 Task: Look for space in Dayrūţ, Egypt from 1st July, 2023 to 9th July, 2023 for 2 adults in price range Rs.8000 to Rs.15000. Place can be entire place with 1  bedroom having 1 bed and 1 bathroom. Property type can be house, flat, guest house. Booking option can be shelf check-in. Required host language is English.
Action: Mouse moved to (413, 93)
Screenshot: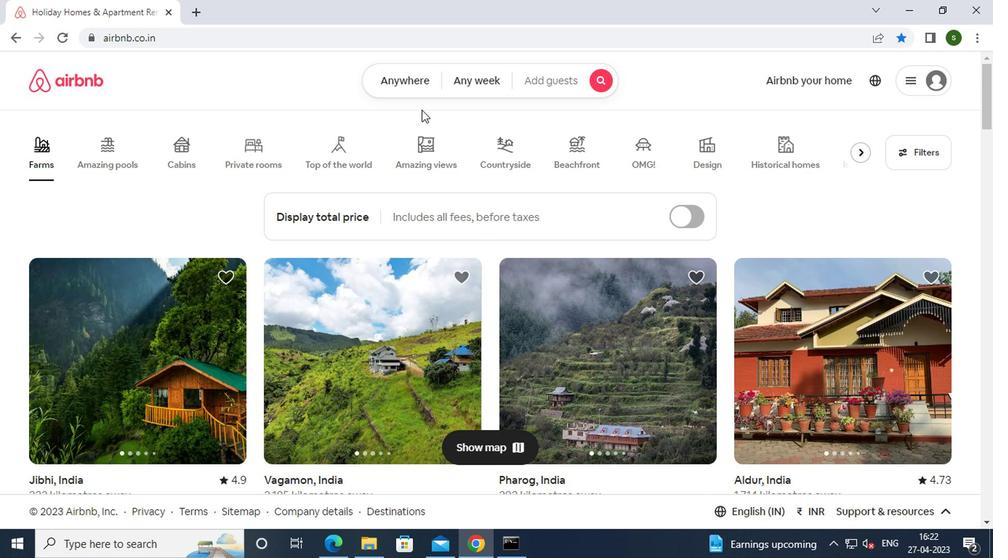 
Action: Mouse pressed left at (413, 93)
Screenshot: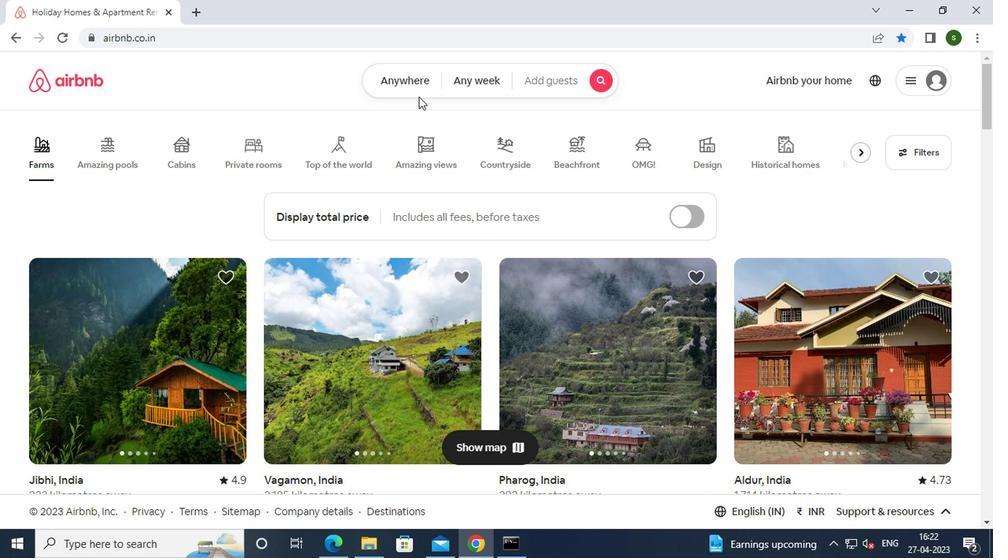 
Action: Mouse moved to (335, 138)
Screenshot: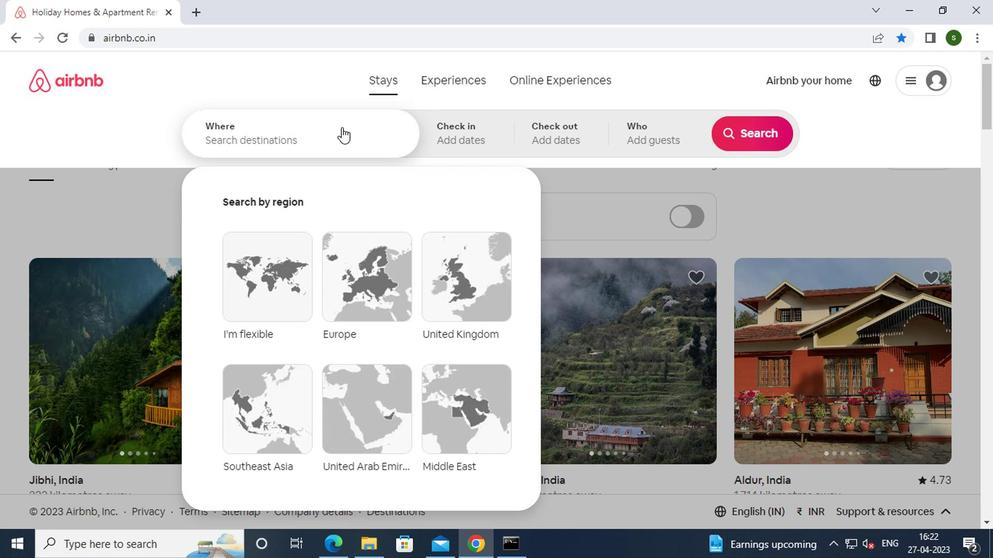 
Action: Mouse pressed left at (335, 138)
Screenshot: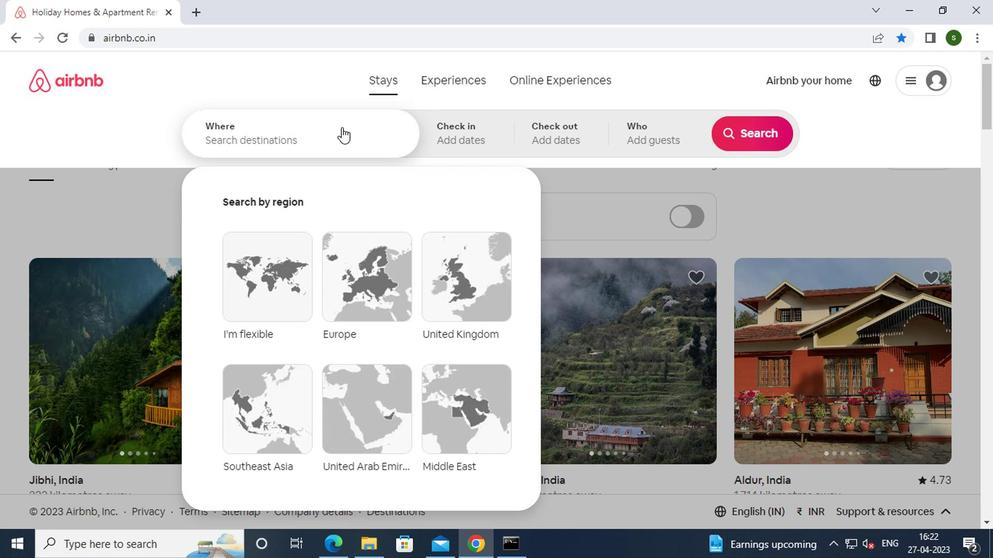 
Action: Key pressed <Key.caps_lock>d<Key.caps_lock>ayrut,<Key.caps_lock><Key.space>e<Key.caps_lock>gypt<Key.enter>
Screenshot: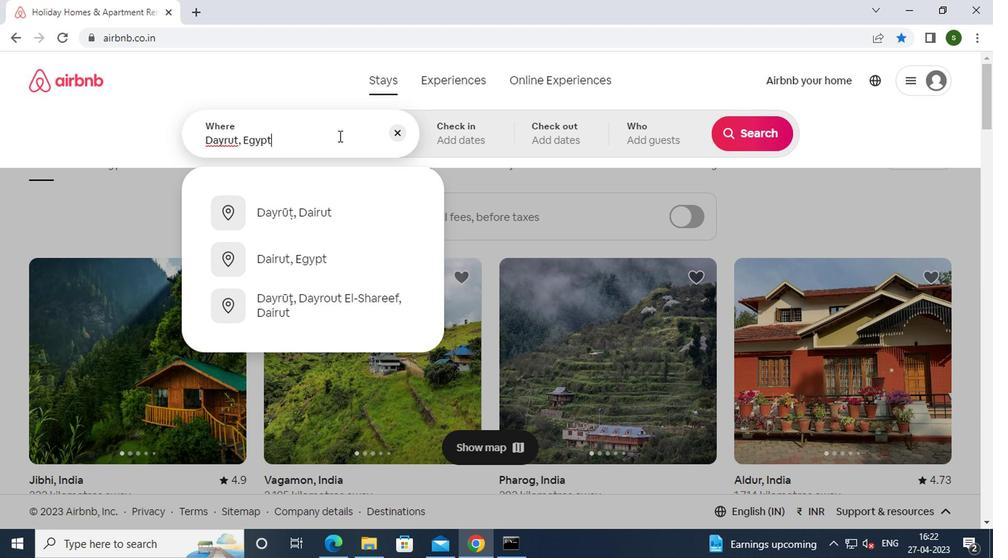 
Action: Mouse moved to (734, 243)
Screenshot: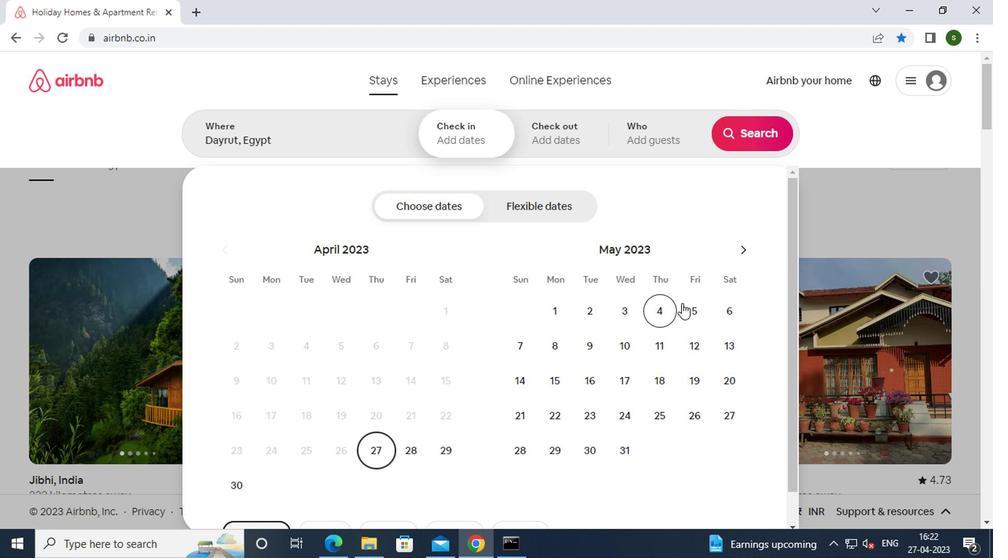 
Action: Mouse pressed left at (734, 243)
Screenshot: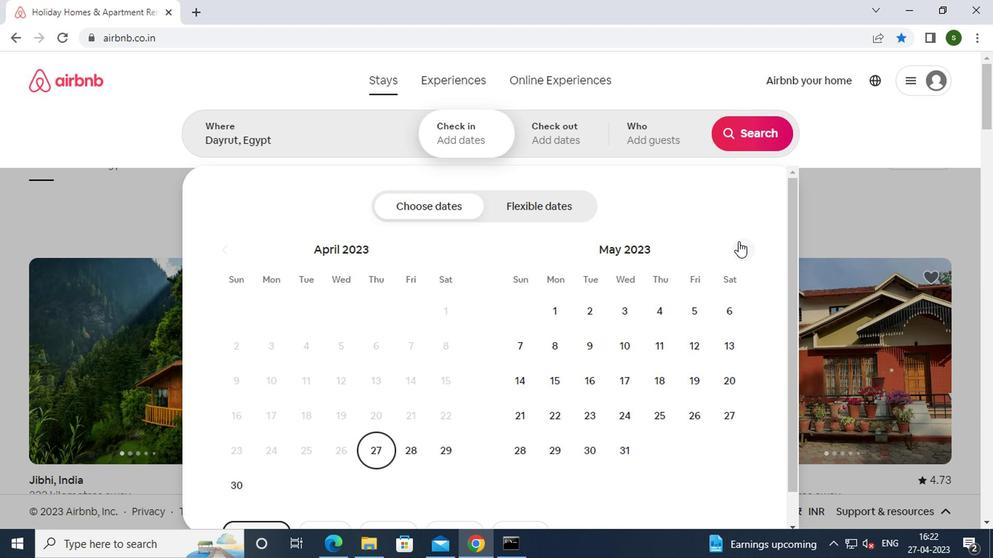 
Action: Mouse moved to (646, 313)
Screenshot: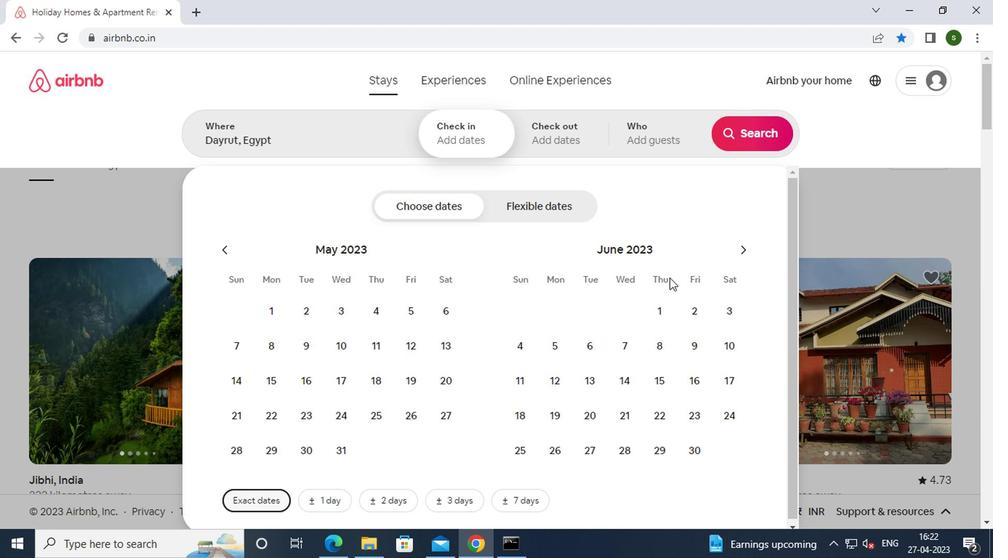 
Action: Mouse pressed left at (646, 313)
Screenshot: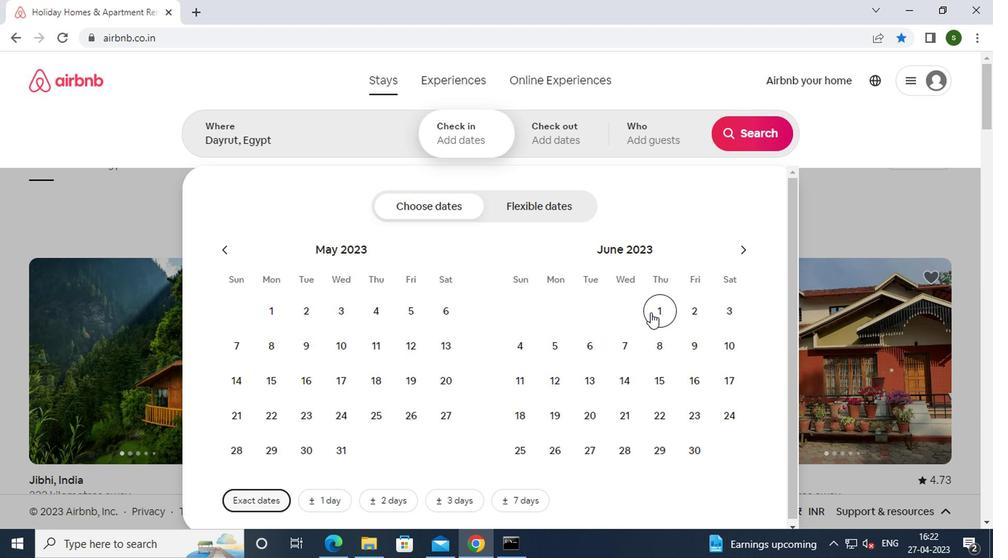 
Action: Mouse moved to (682, 345)
Screenshot: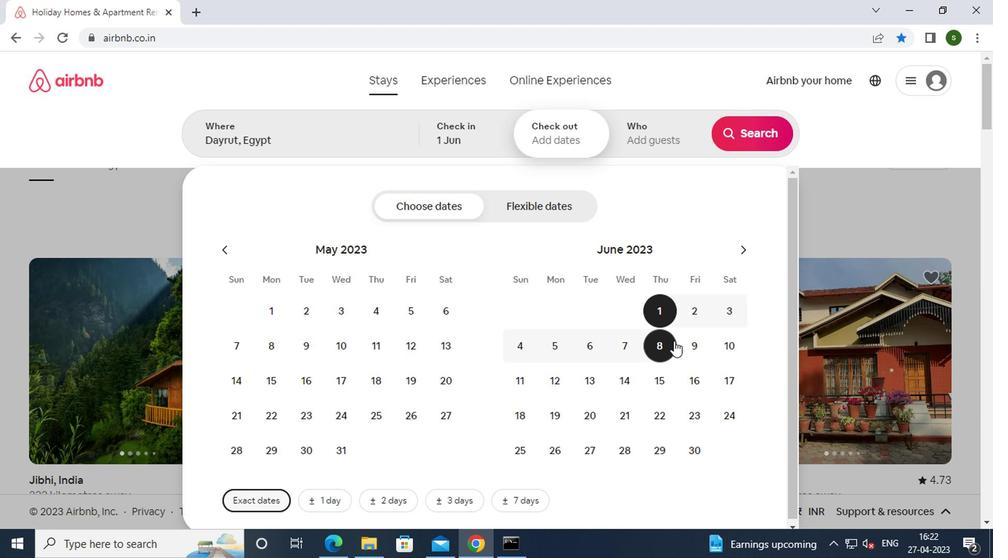 
Action: Mouse pressed left at (682, 345)
Screenshot: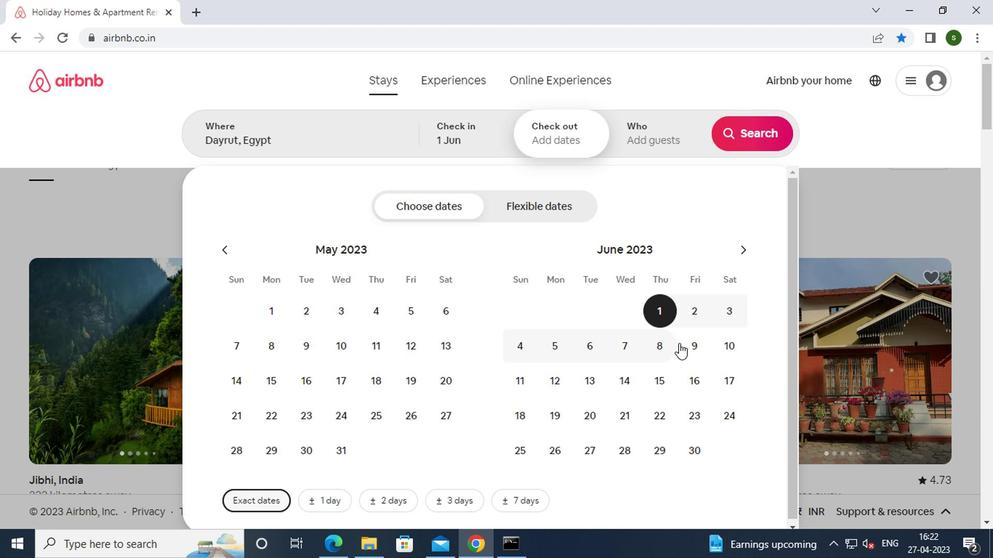 
Action: Mouse moved to (650, 146)
Screenshot: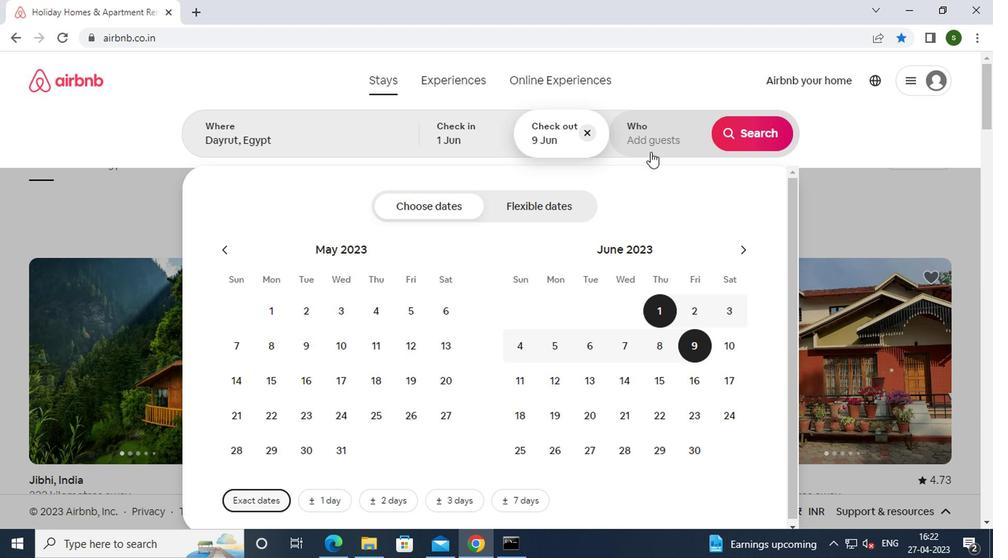 
Action: Mouse pressed left at (650, 146)
Screenshot: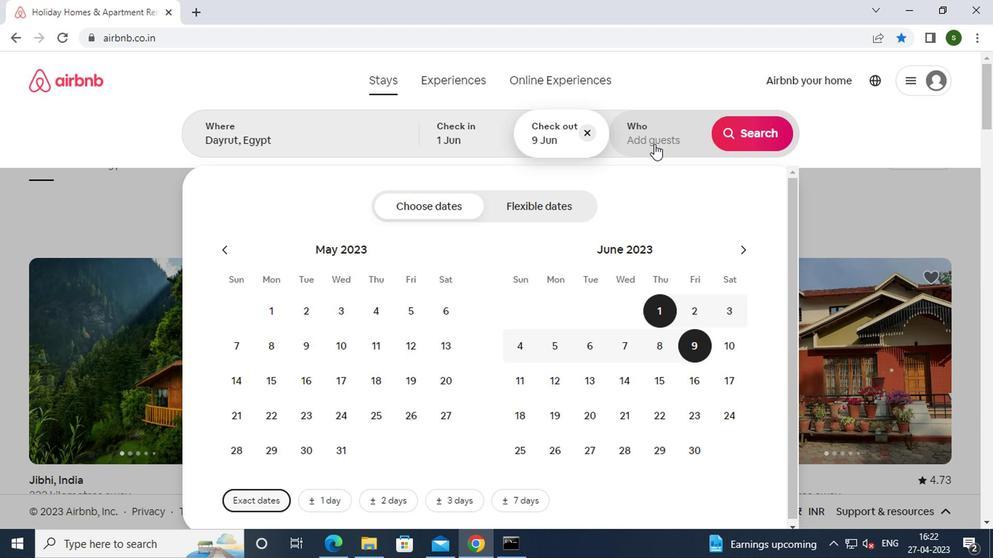 
Action: Mouse moved to (756, 209)
Screenshot: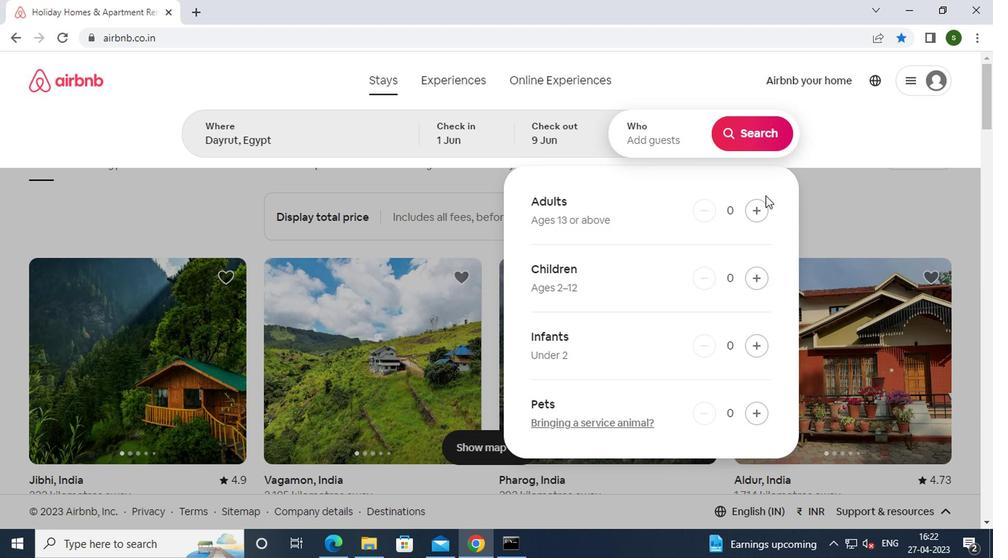 
Action: Mouse pressed left at (756, 209)
Screenshot: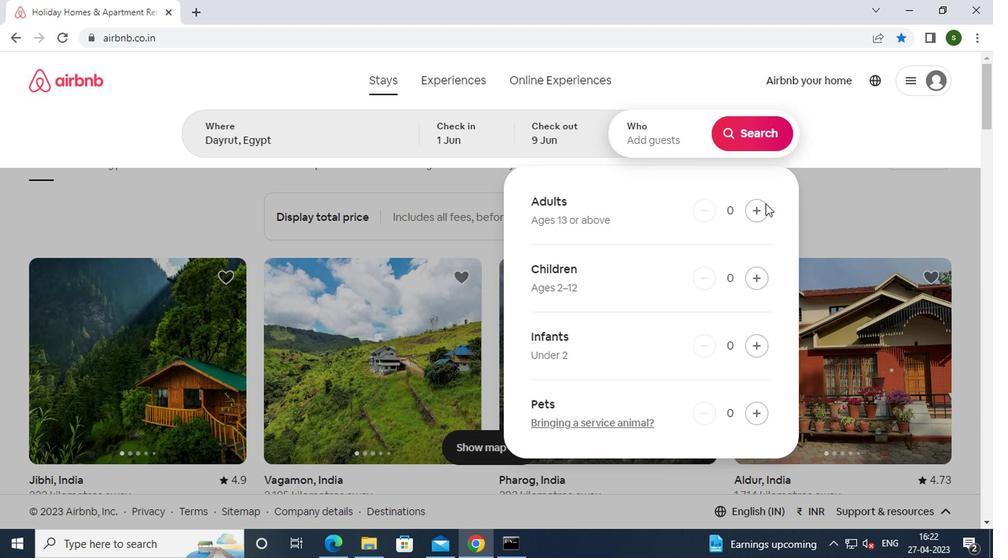 
Action: Mouse pressed left at (756, 209)
Screenshot: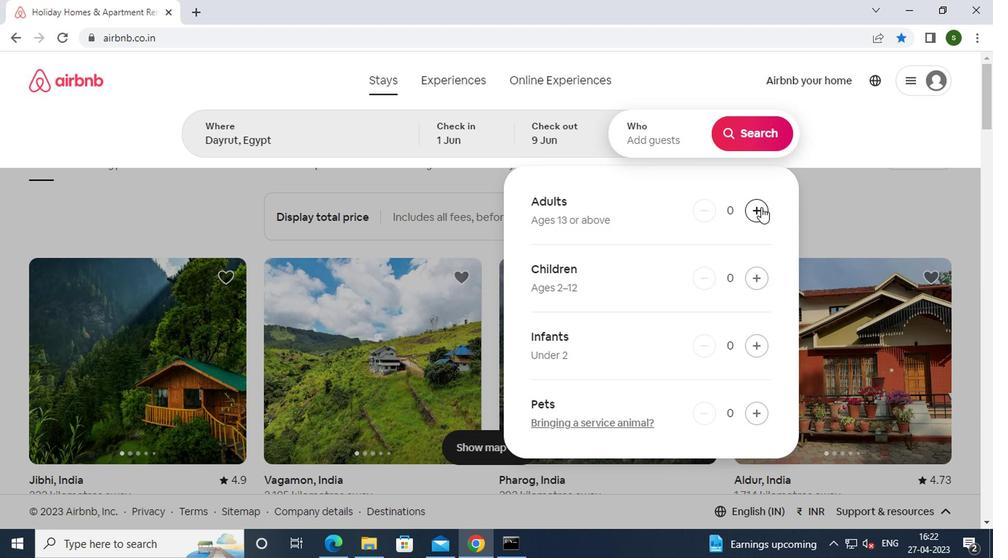 
Action: Mouse moved to (747, 133)
Screenshot: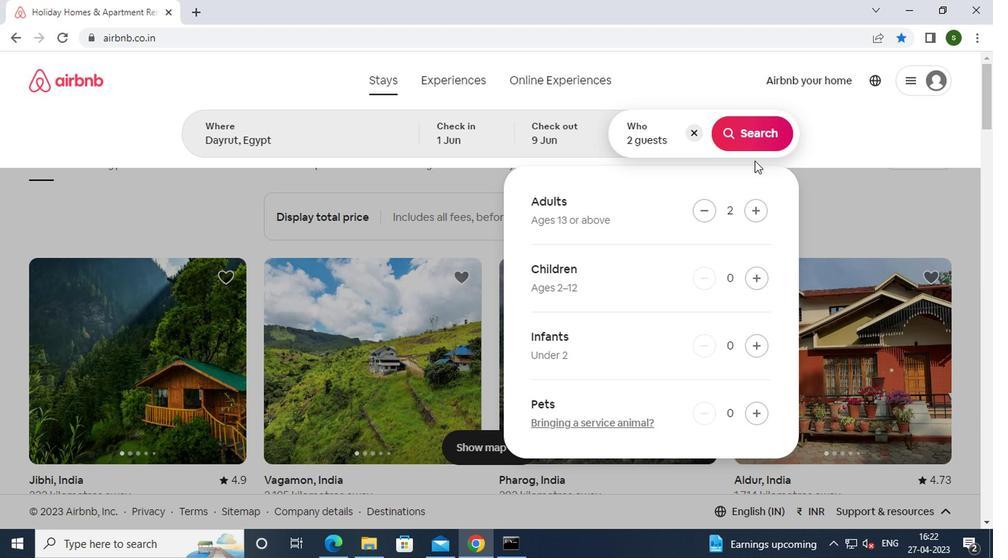 
Action: Mouse pressed left at (747, 133)
Screenshot: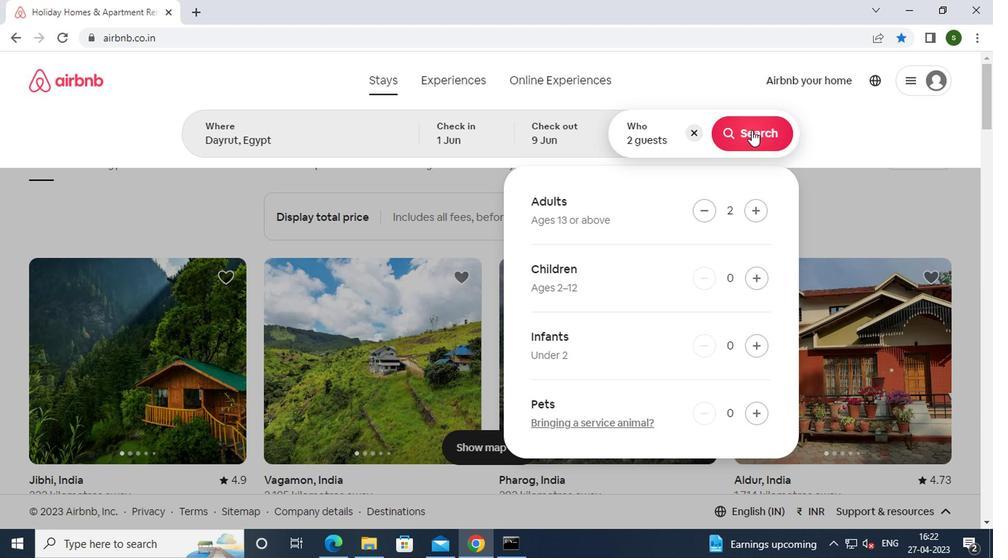 
Action: Mouse moved to (921, 136)
Screenshot: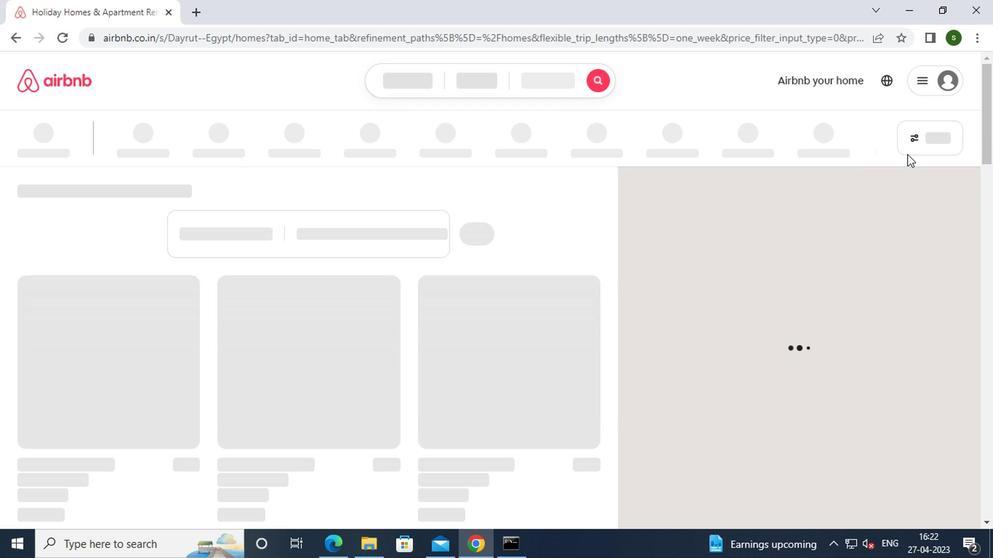 
Action: Mouse pressed left at (921, 136)
Screenshot: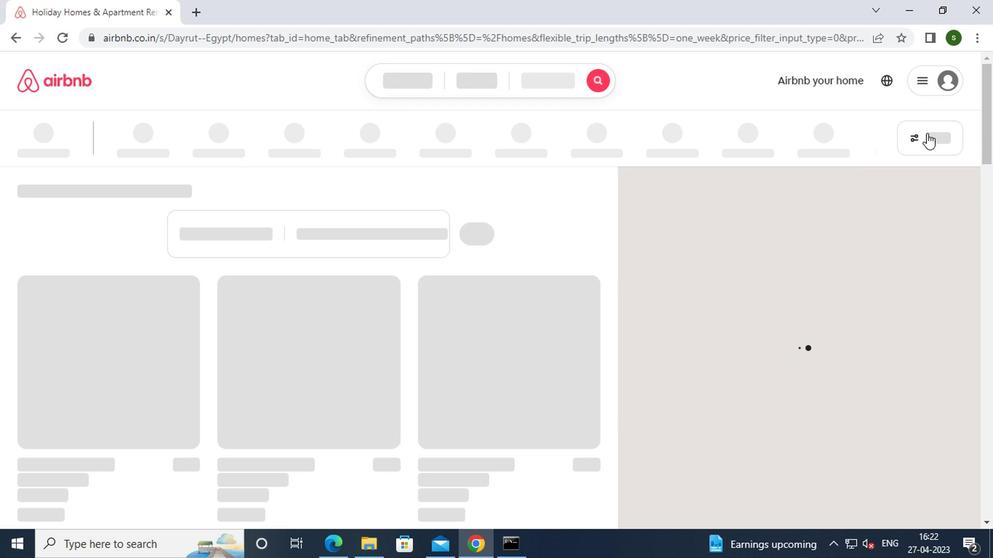 
Action: Mouse moved to (326, 312)
Screenshot: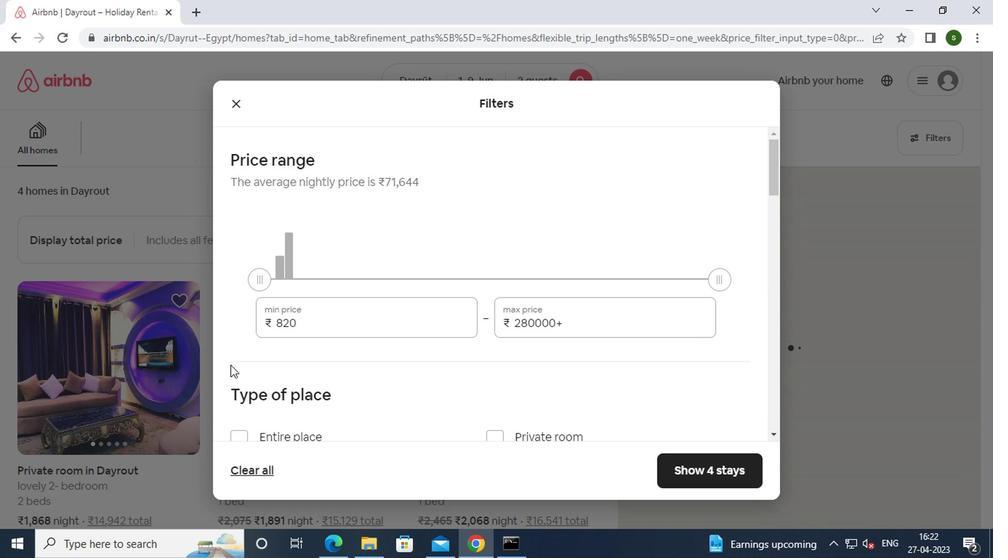 
Action: Mouse pressed left at (326, 312)
Screenshot: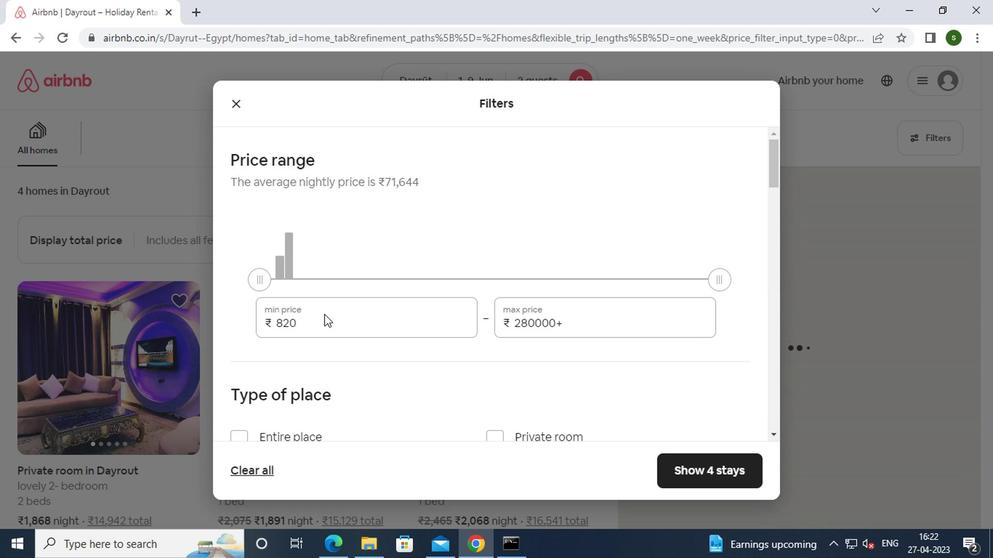 
Action: Key pressed <Key.backspace><Key.backspace><Key.backspace><Key.backspace><Key.backspace><Key.backspace><Key.backspace>8000
Screenshot: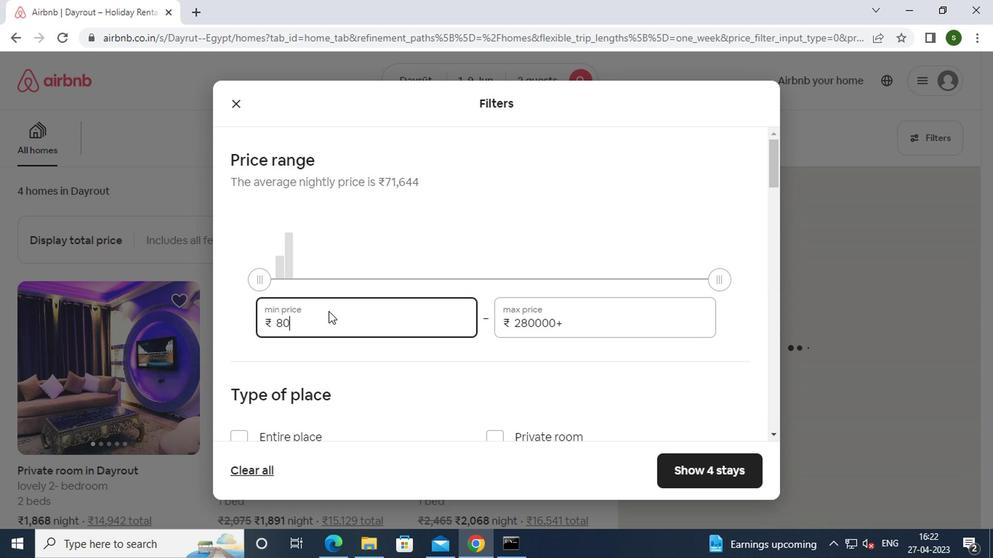 
Action: Mouse moved to (571, 323)
Screenshot: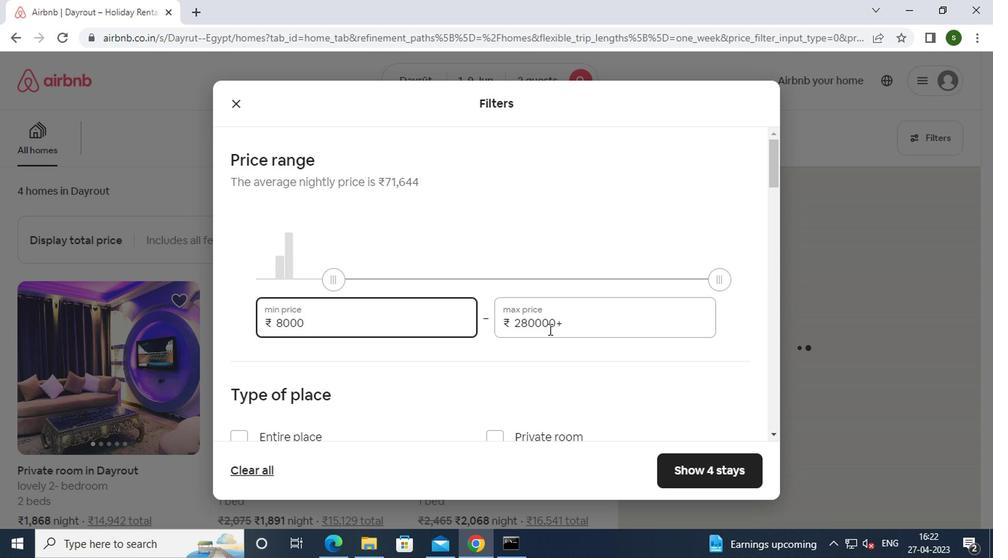 
Action: Mouse pressed left at (571, 323)
Screenshot: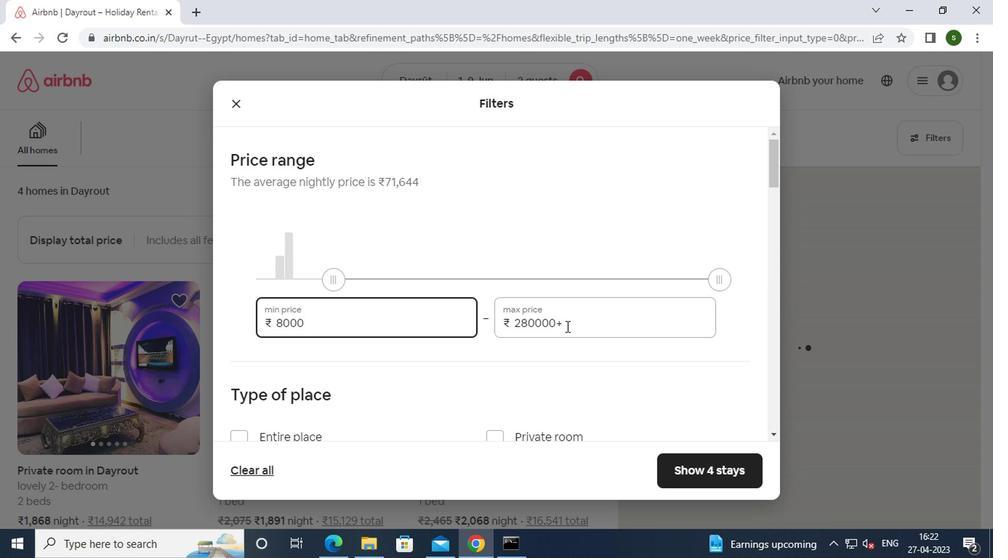 
Action: Mouse moved to (572, 323)
Screenshot: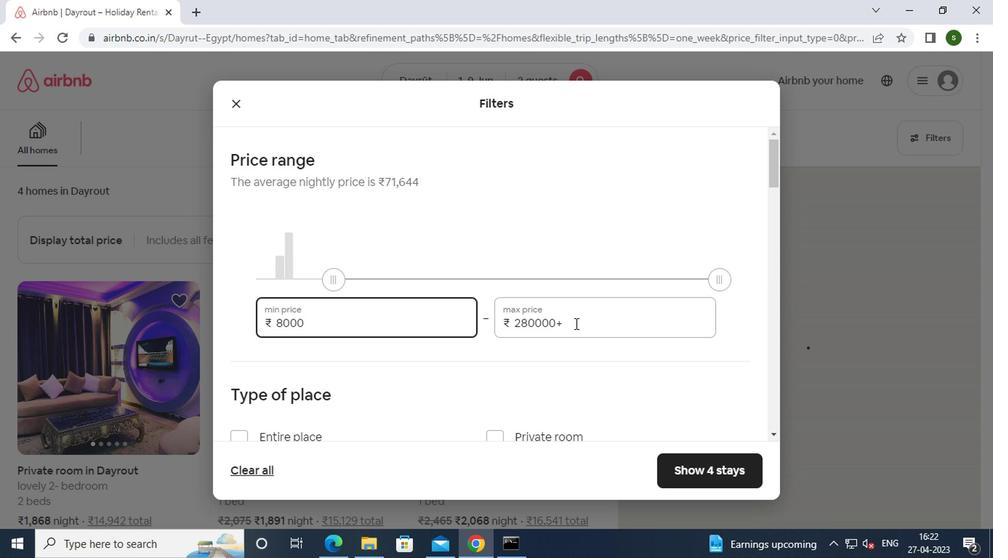 
Action: Key pressed <Key.backspace><Key.backspace><Key.backspace><Key.backspace><Key.backspace><Key.backspace><Key.backspace><Key.backspace><Key.backspace><Key.backspace><Key.backspace><Key.backspace><Key.backspace><Key.backspace><Key.backspace><Key.backspace><Key.backspace>15000
Screenshot: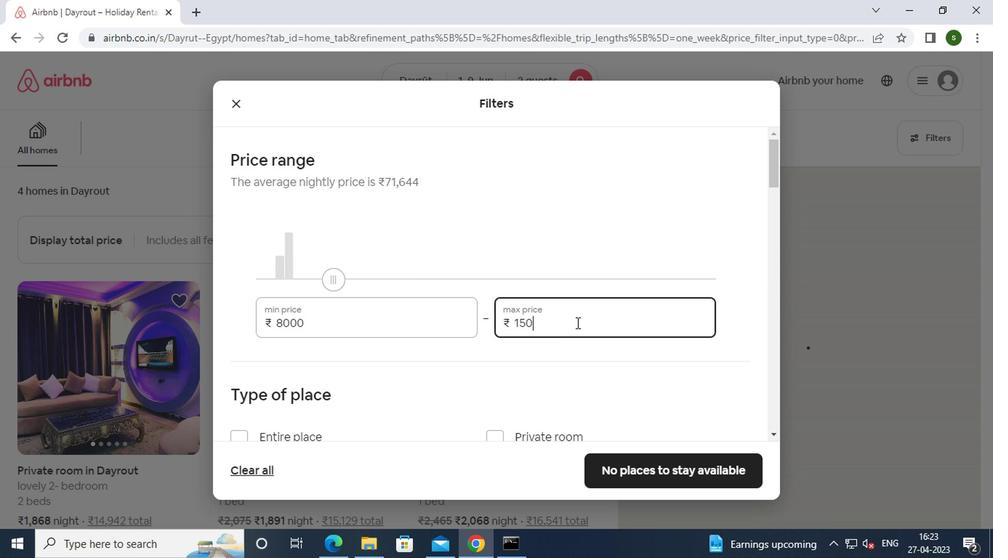 
Action: Mouse moved to (448, 323)
Screenshot: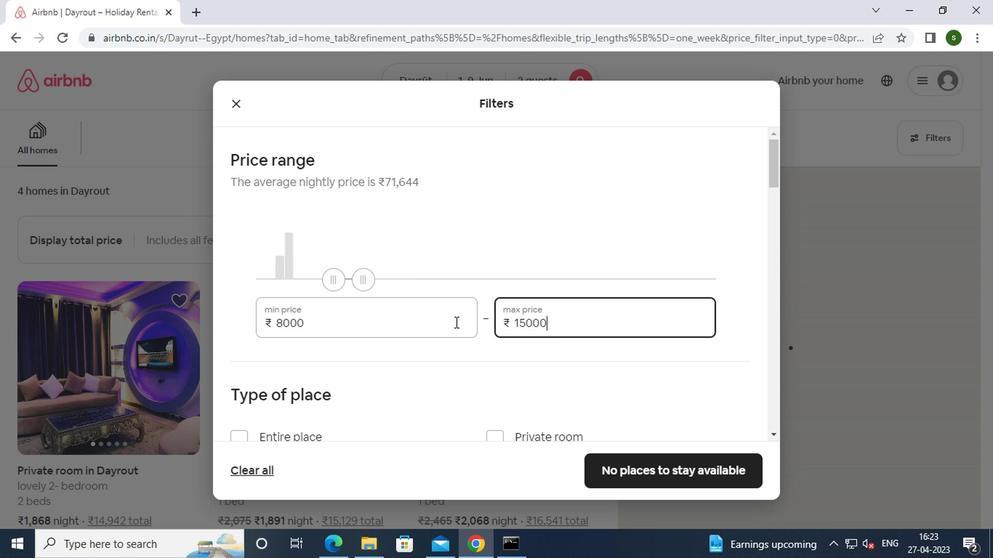 
Action: Mouse scrolled (448, 323) with delta (0, 0)
Screenshot: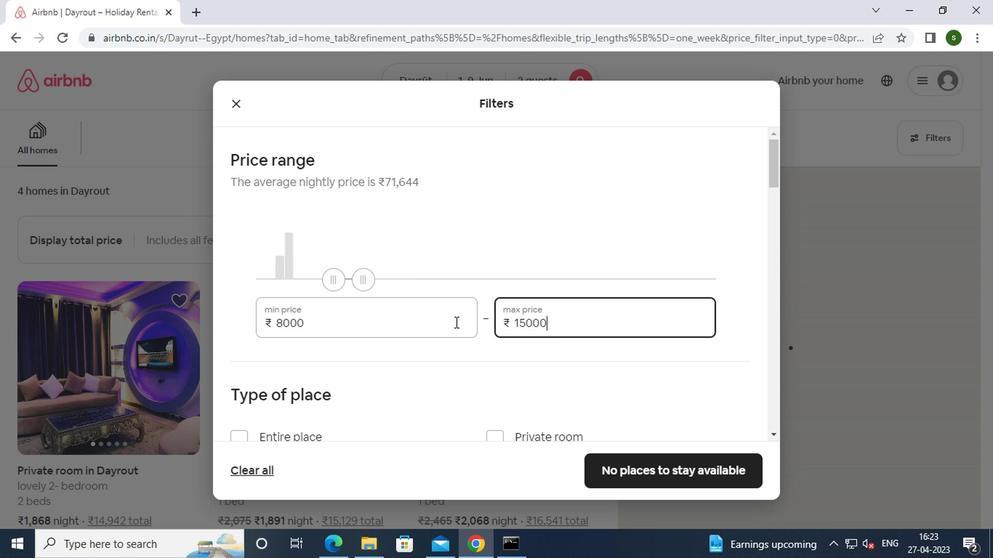 
Action: Mouse moved to (443, 325)
Screenshot: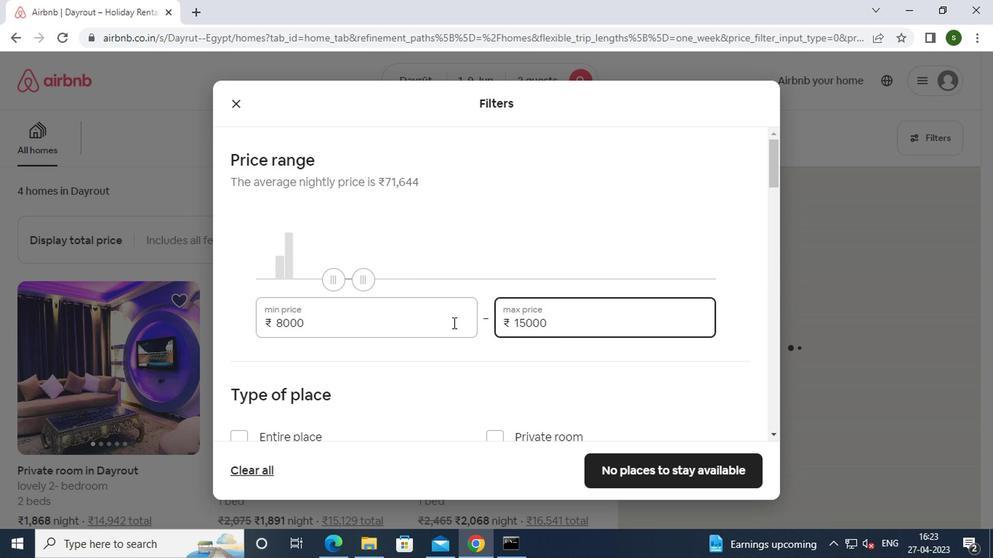 
Action: Mouse scrolled (443, 325) with delta (0, 0)
Screenshot: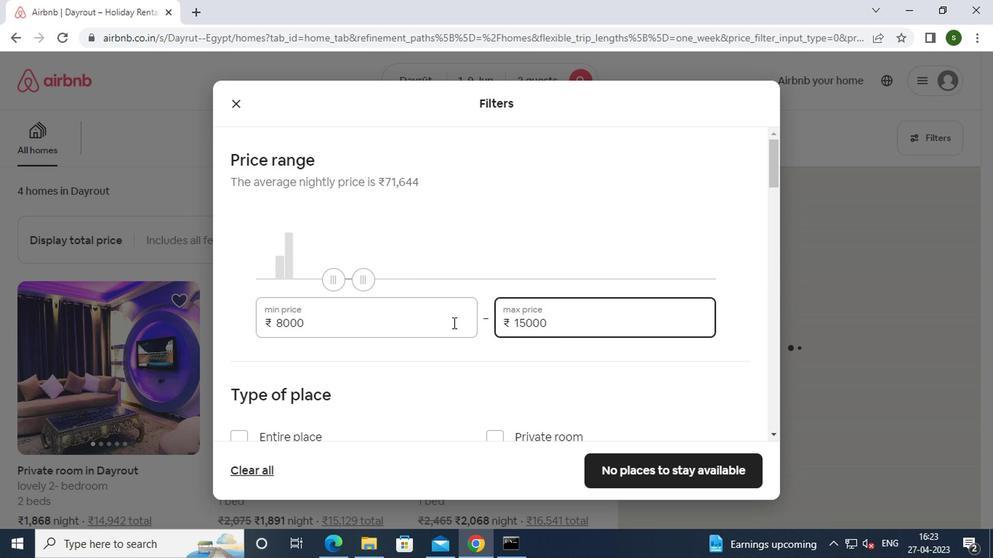 
Action: Mouse moved to (286, 304)
Screenshot: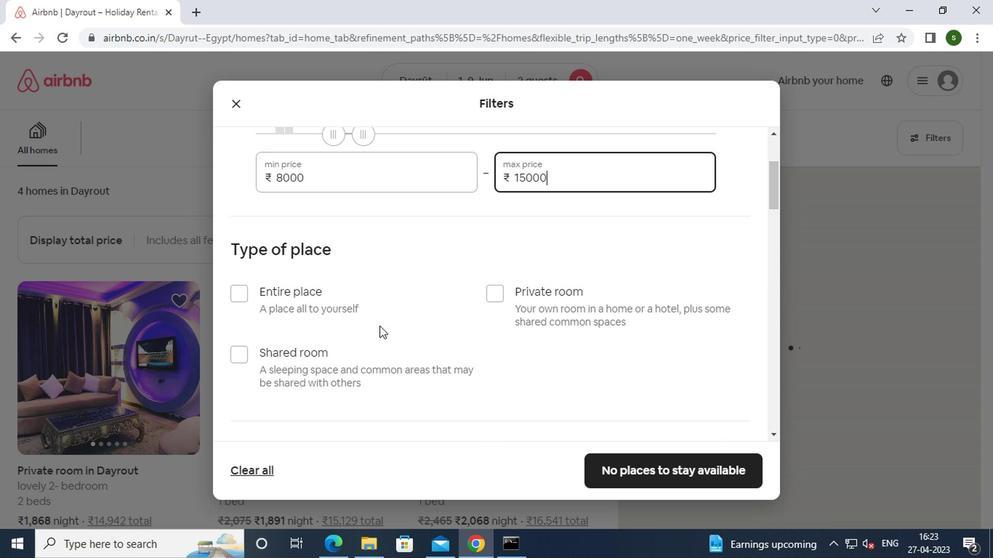 
Action: Mouse pressed left at (286, 304)
Screenshot: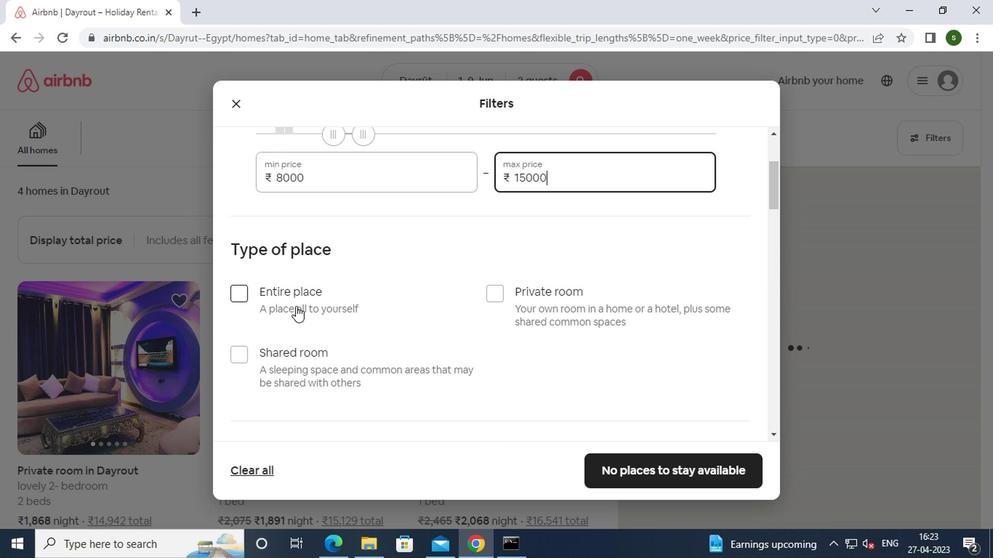 
Action: Mouse moved to (331, 287)
Screenshot: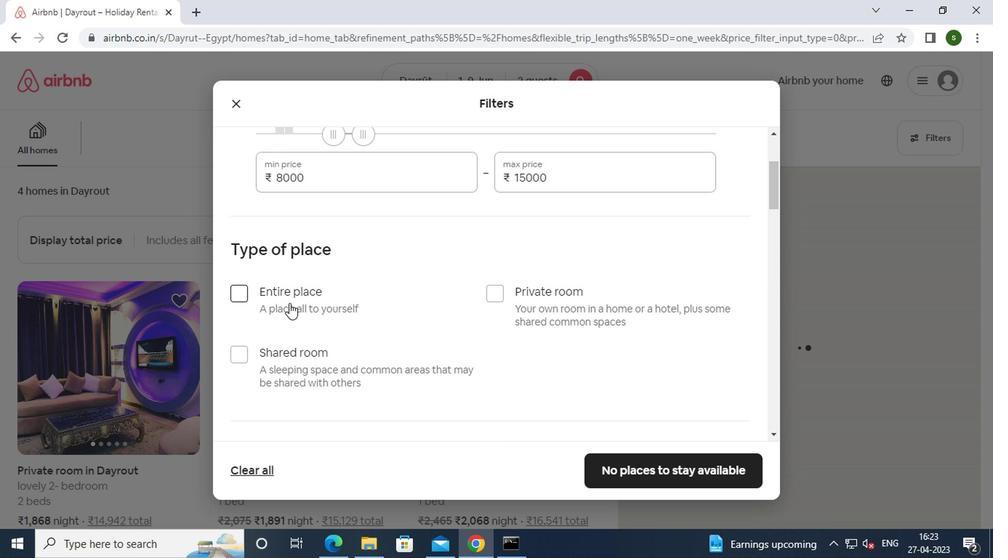 
Action: Mouse scrolled (331, 286) with delta (0, -1)
Screenshot: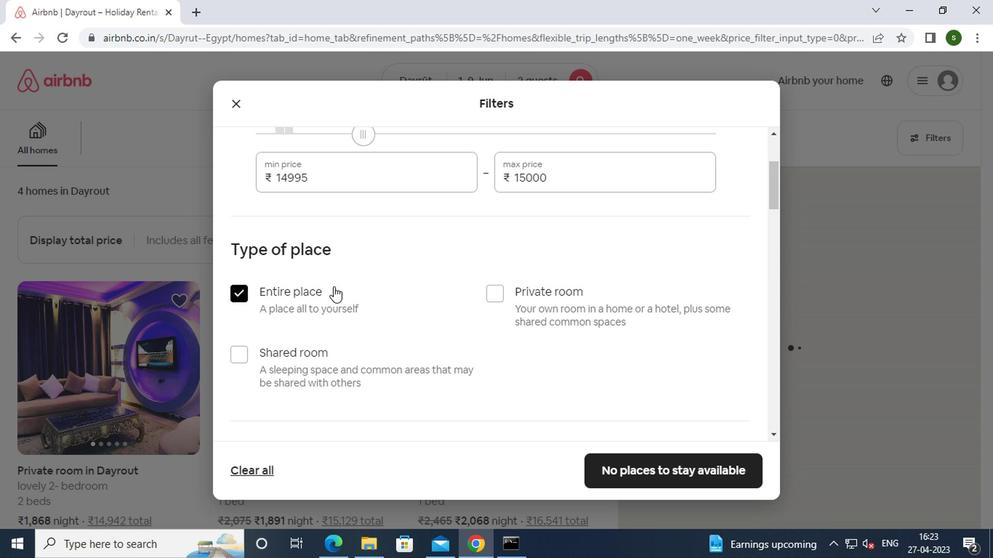 
Action: Mouse scrolled (331, 286) with delta (0, -1)
Screenshot: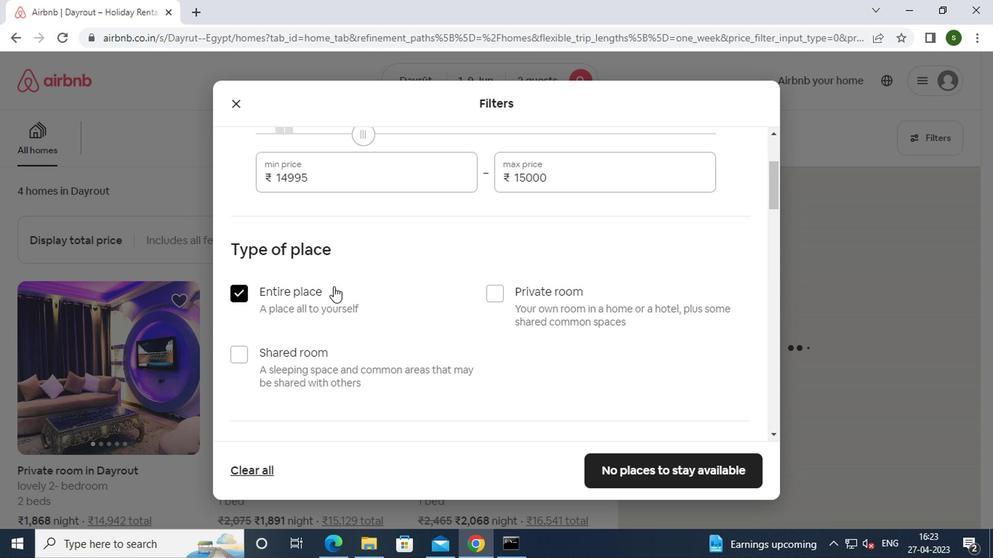 
Action: Mouse scrolled (331, 286) with delta (0, -1)
Screenshot: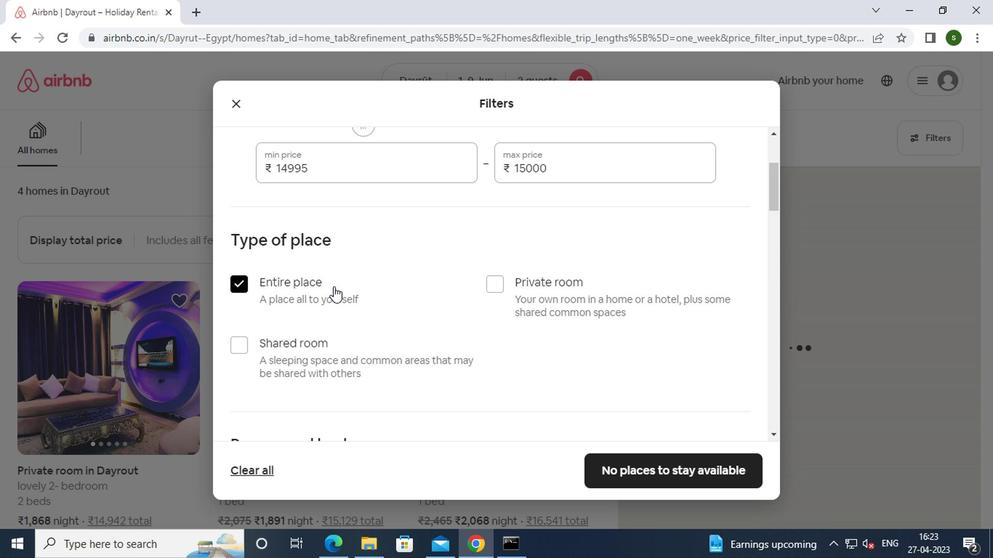 
Action: Mouse scrolled (331, 286) with delta (0, -1)
Screenshot: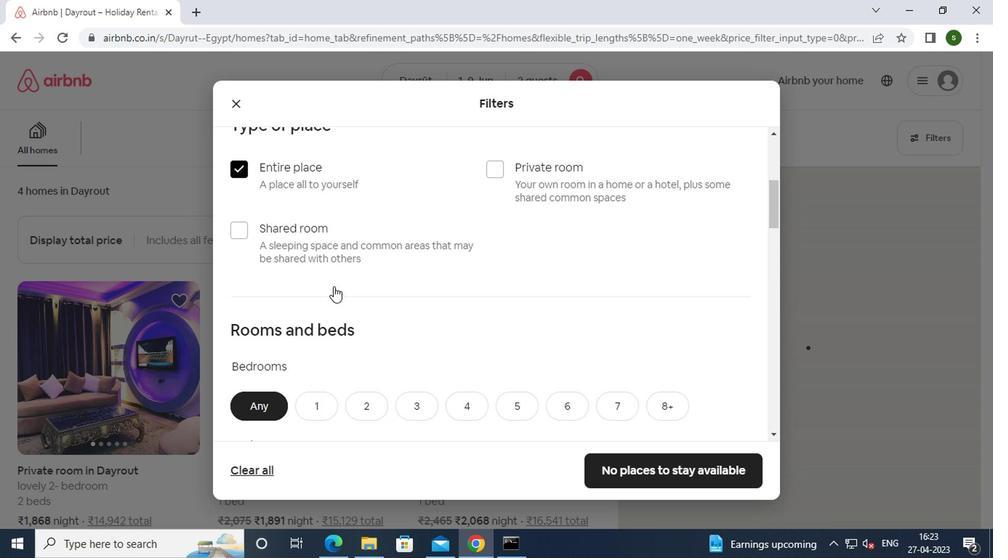 
Action: Mouse moved to (323, 246)
Screenshot: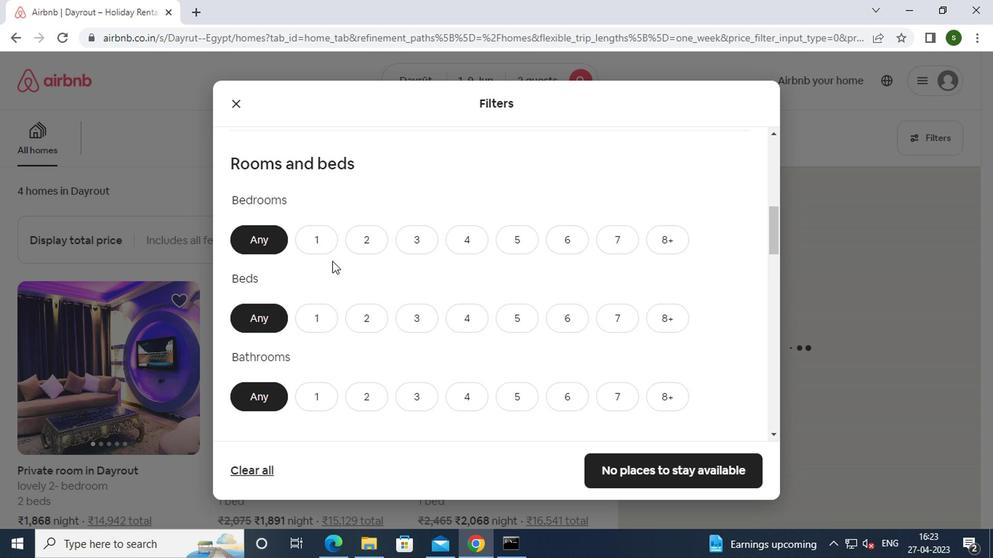 
Action: Mouse pressed left at (323, 246)
Screenshot: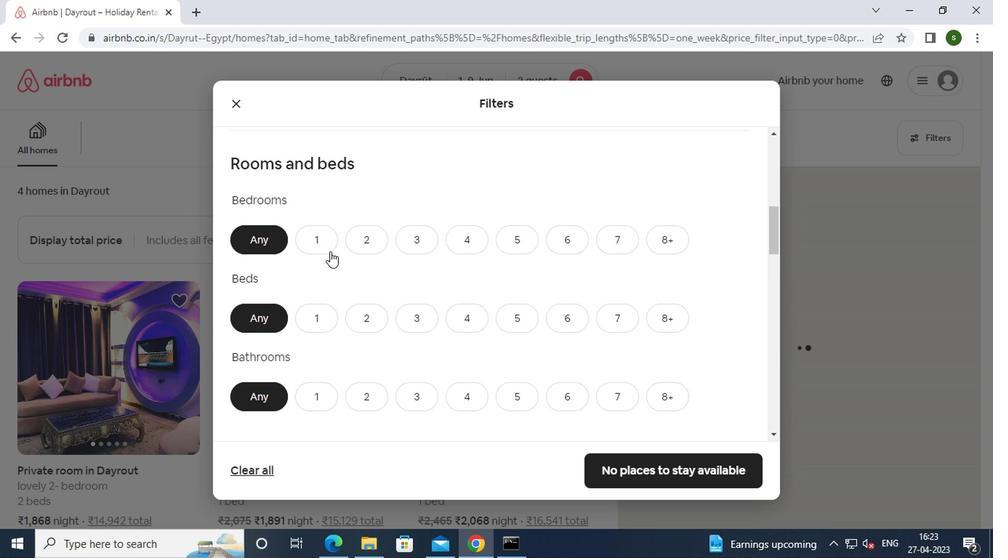 
Action: Mouse moved to (326, 312)
Screenshot: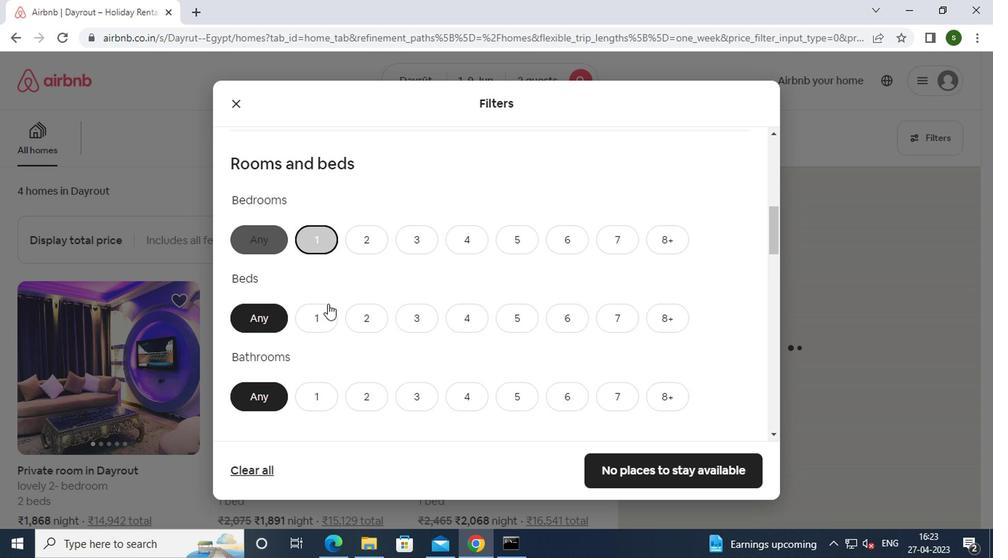 
Action: Mouse pressed left at (326, 312)
Screenshot: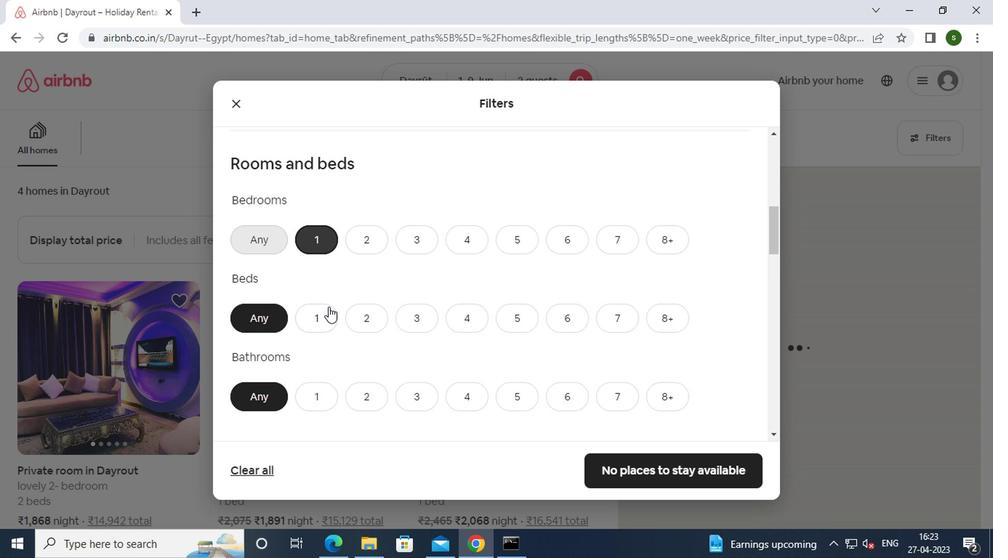 
Action: Mouse moved to (324, 395)
Screenshot: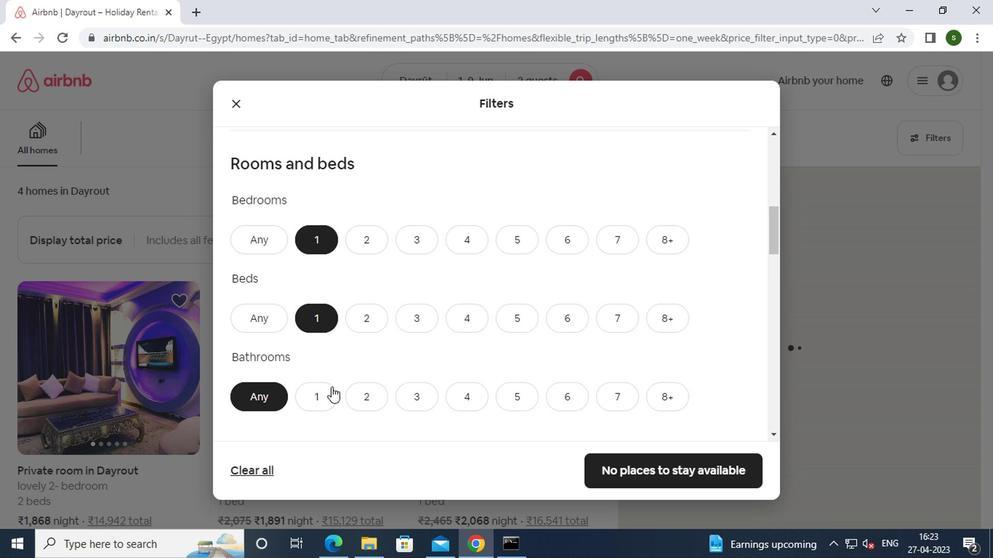 
Action: Mouse pressed left at (324, 395)
Screenshot: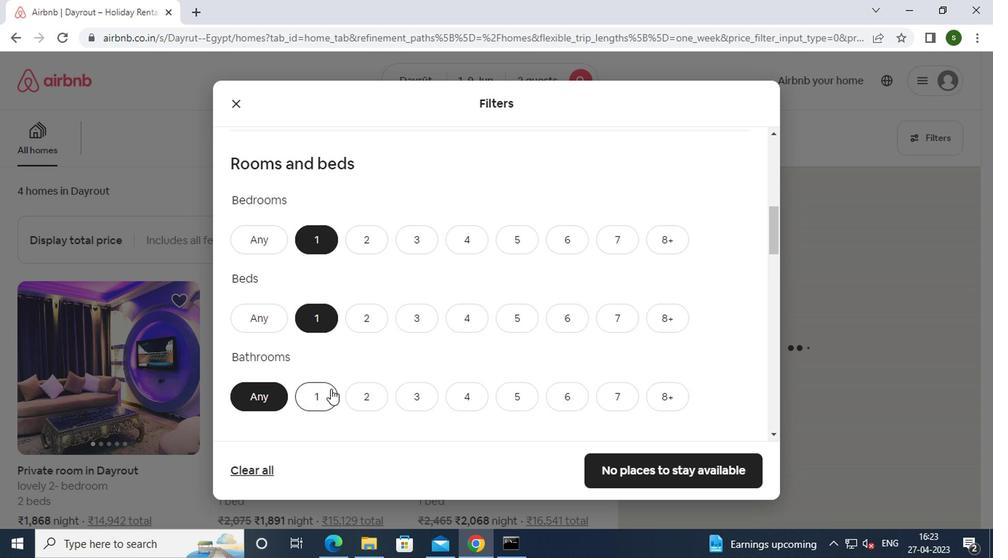 
Action: Mouse moved to (420, 318)
Screenshot: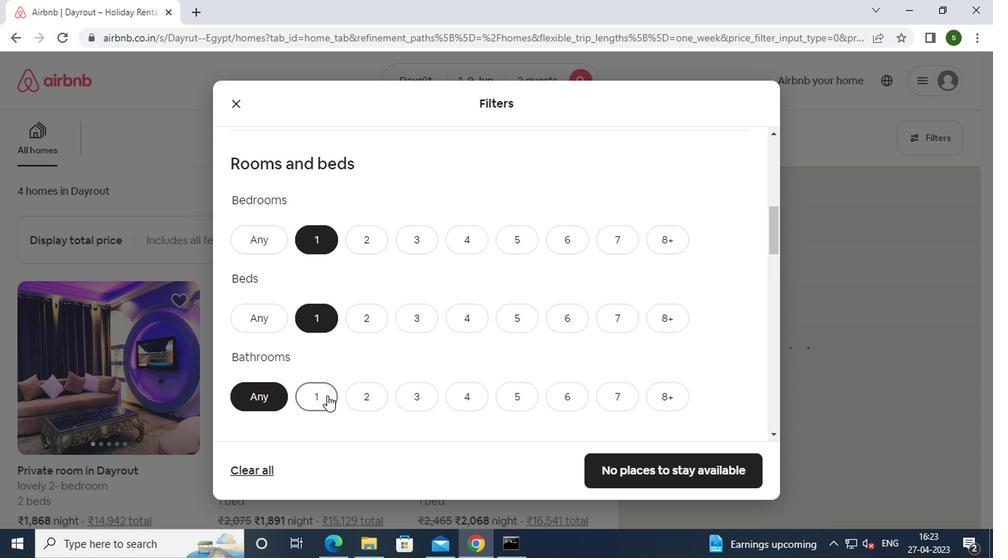 
Action: Mouse scrolled (420, 317) with delta (0, 0)
Screenshot: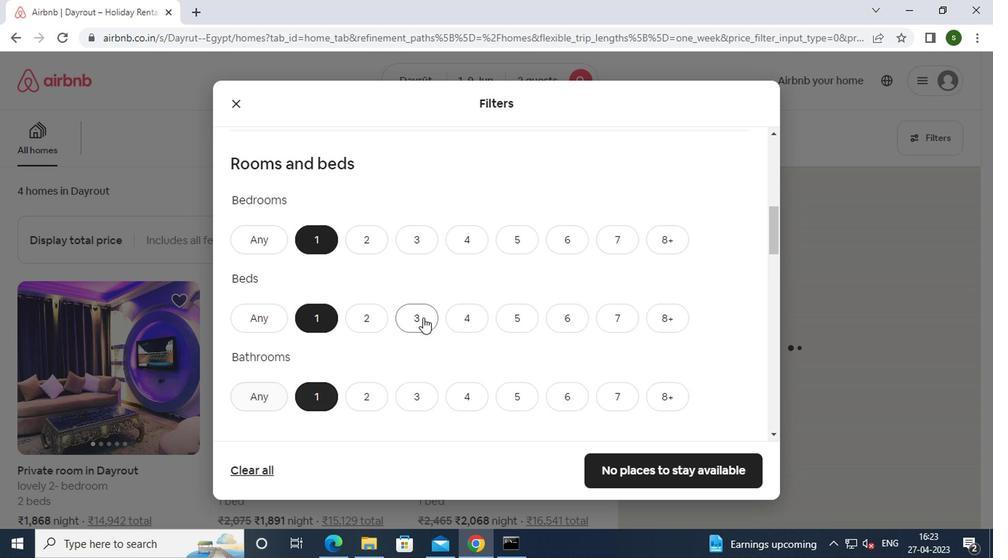 
Action: Mouse scrolled (420, 317) with delta (0, 0)
Screenshot: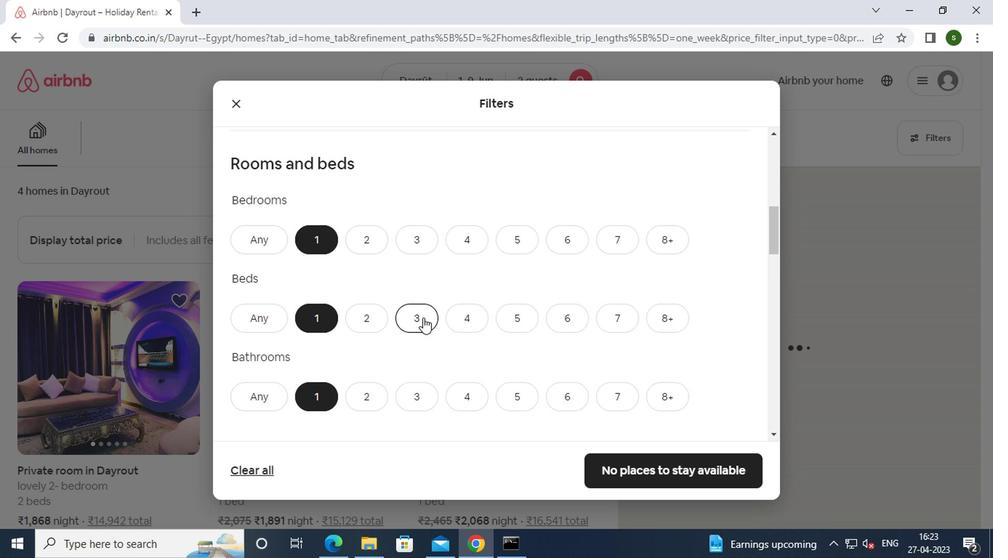 
Action: Mouse scrolled (420, 317) with delta (0, 0)
Screenshot: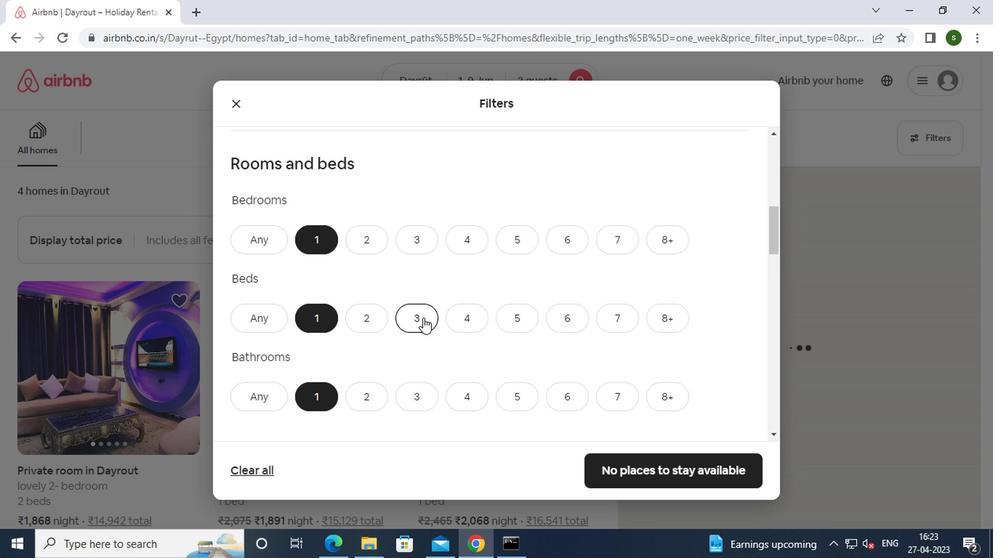 
Action: Mouse moved to (312, 320)
Screenshot: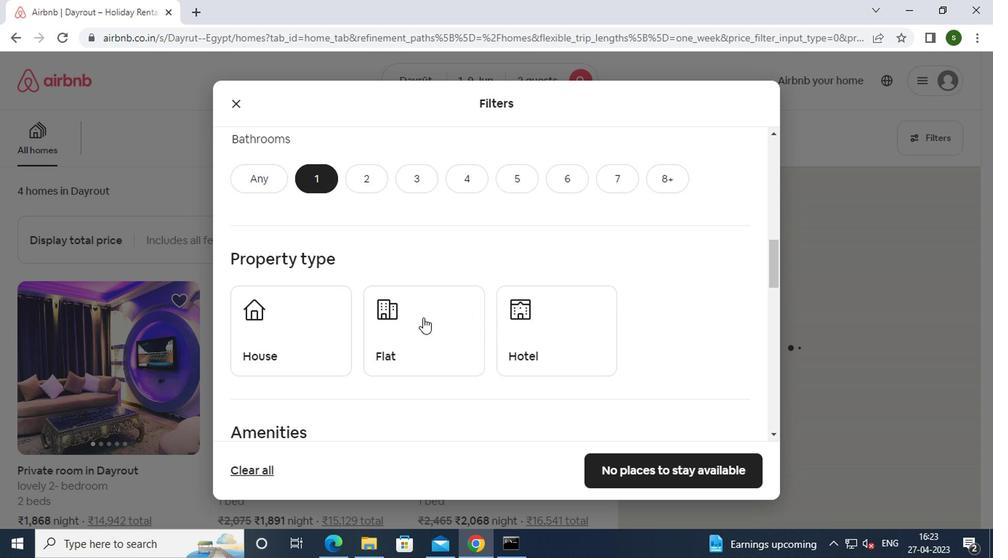 
Action: Mouse pressed left at (312, 320)
Screenshot: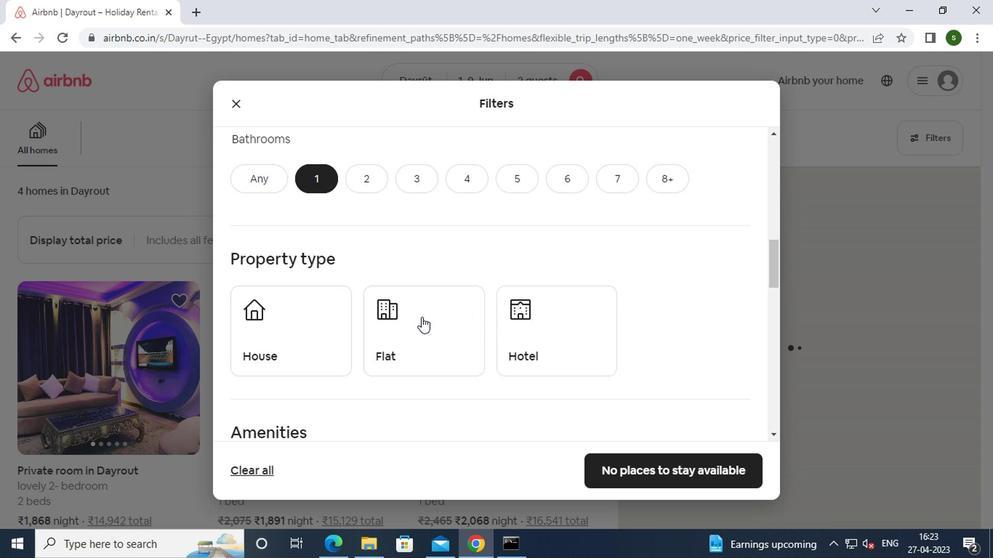 
Action: Mouse moved to (417, 336)
Screenshot: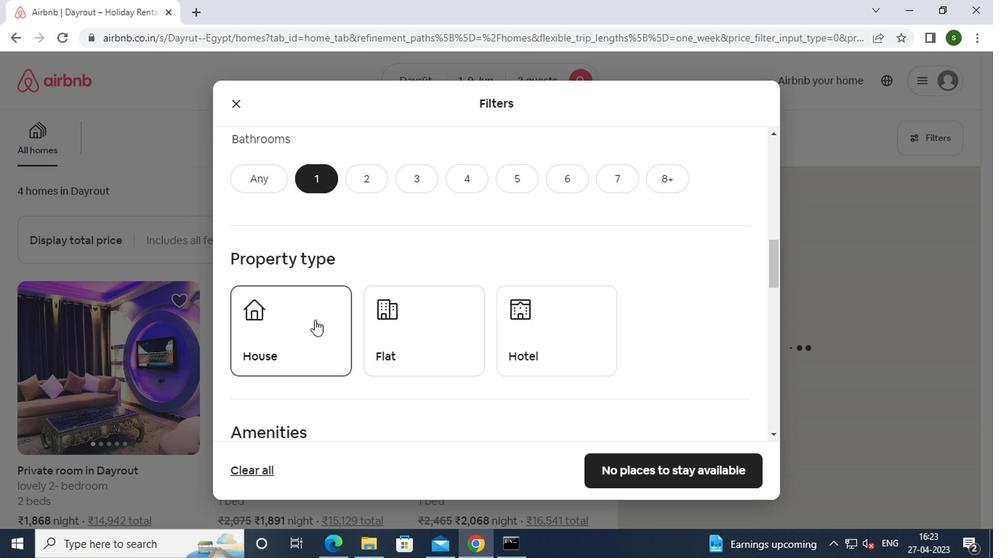 
Action: Mouse pressed left at (417, 336)
Screenshot: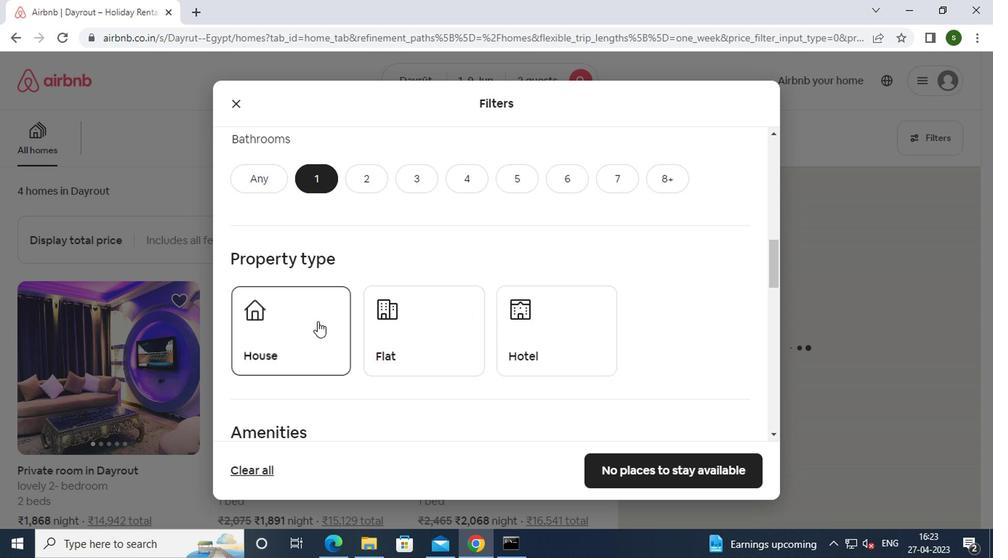 
Action: Mouse scrolled (417, 336) with delta (0, 0)
Screenshot: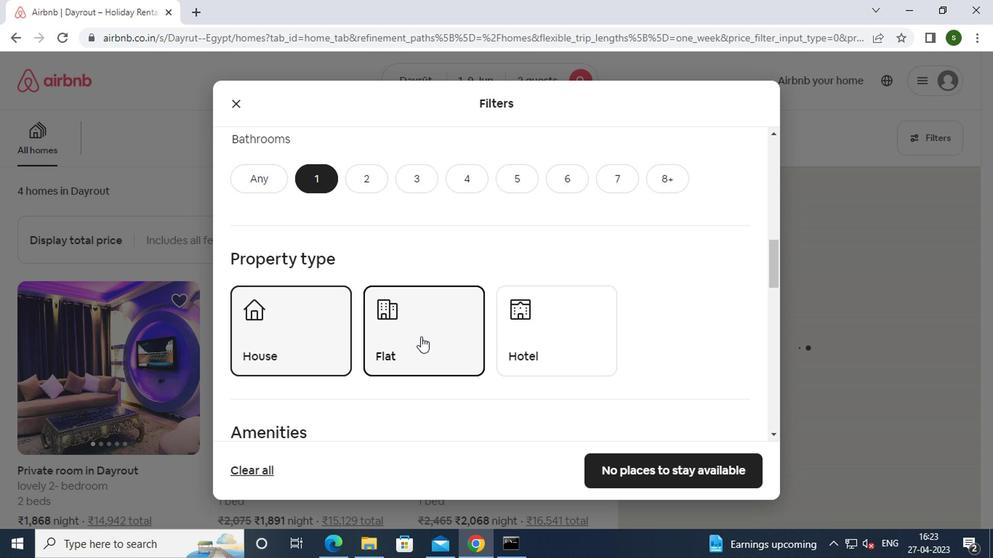 
Action: Mouse scrolled (417, 336) with delta (0, 0)
Screenshot: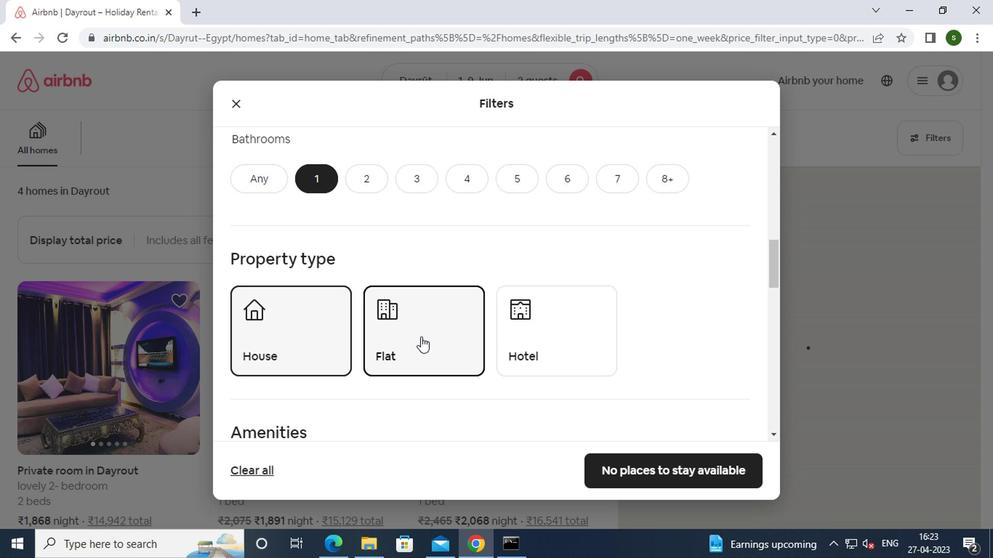 
Action: Mouse scrolled (417, 336) with delta (0, 0)
Screenshot: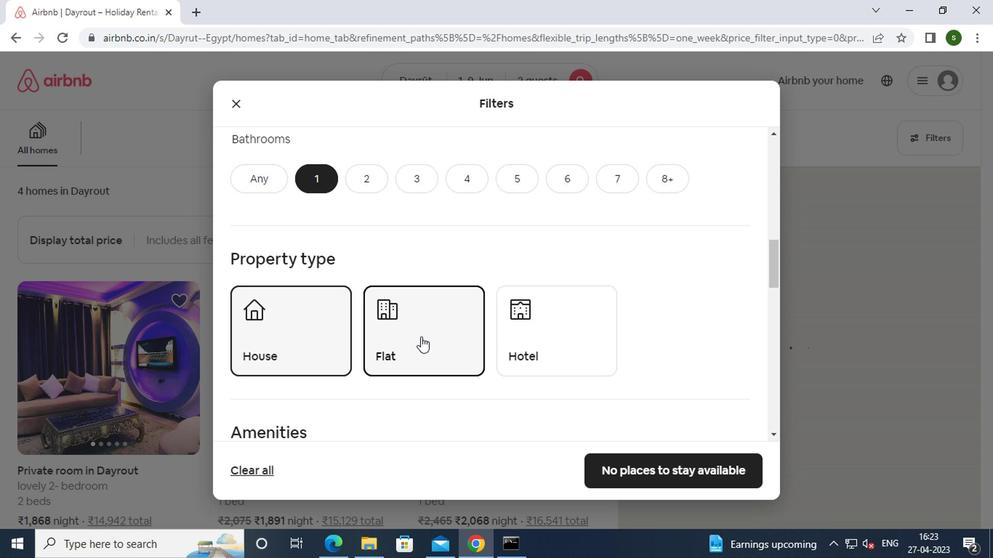 
Action: Mouse scrolled (417, 336) with delta (0, 0)
Screenshot: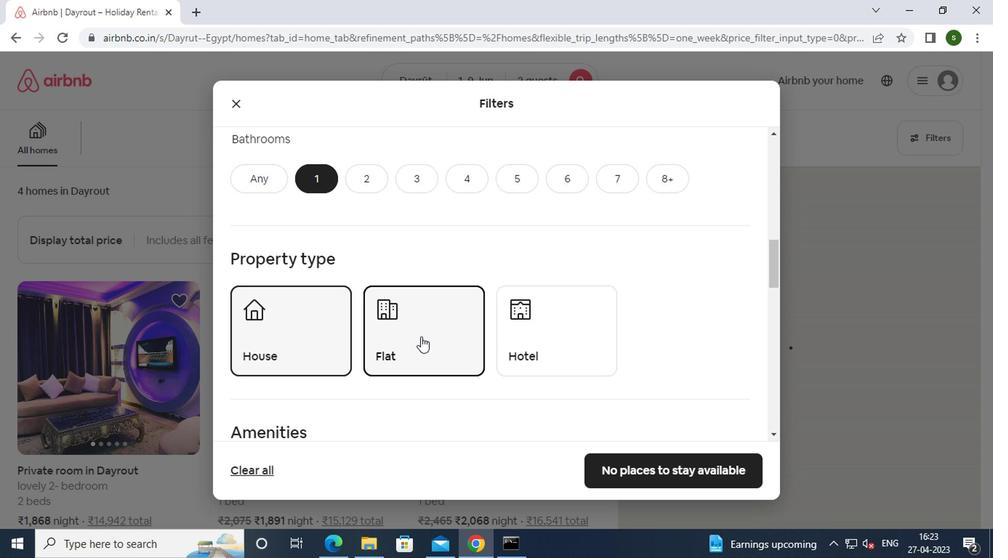 
Action: Mouse scrolled (417, 336) with delta (0, 0)
Screenshot: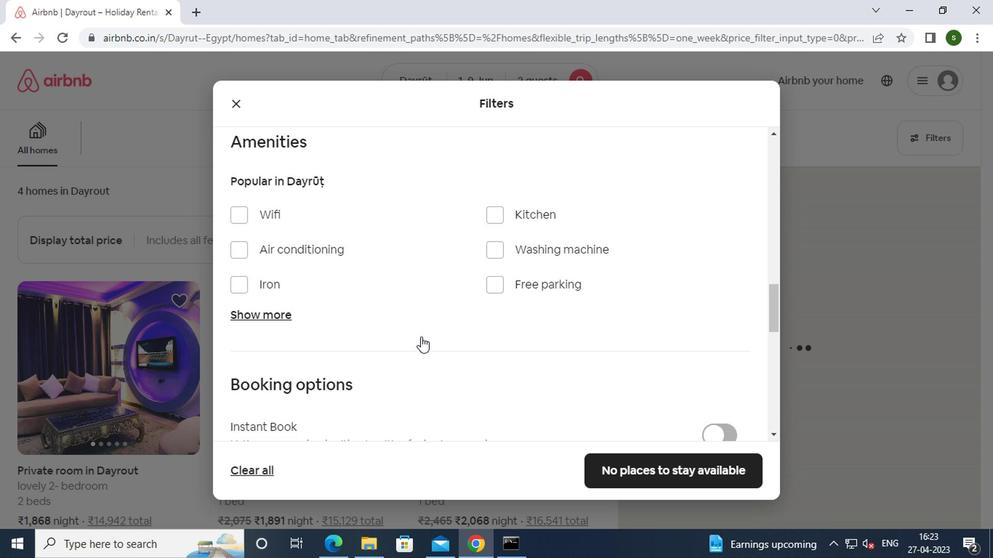 
Action: Mouse scrolled (417, 336) with delta (0, 0)
Screenshot: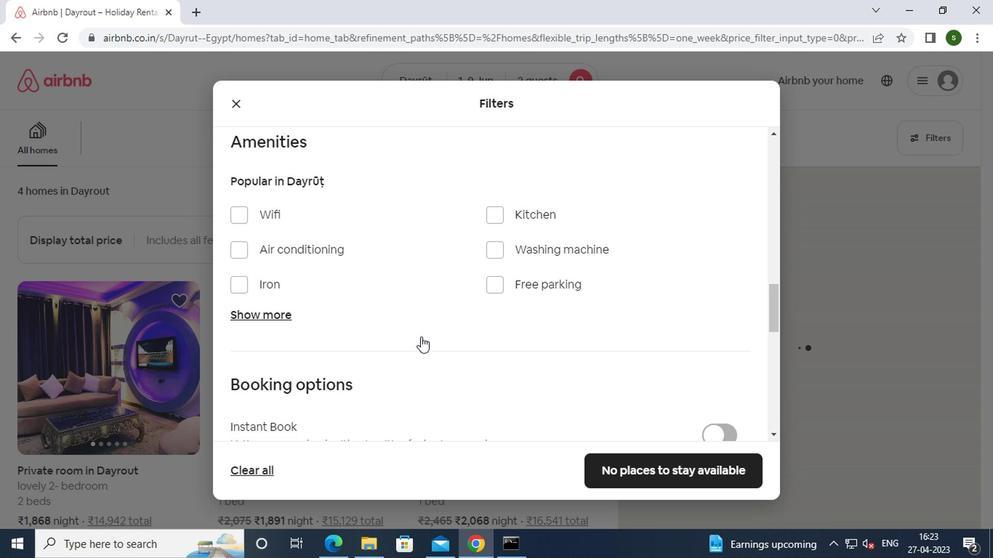 
Action: Mouse moved to (707, 336)
Screenshot: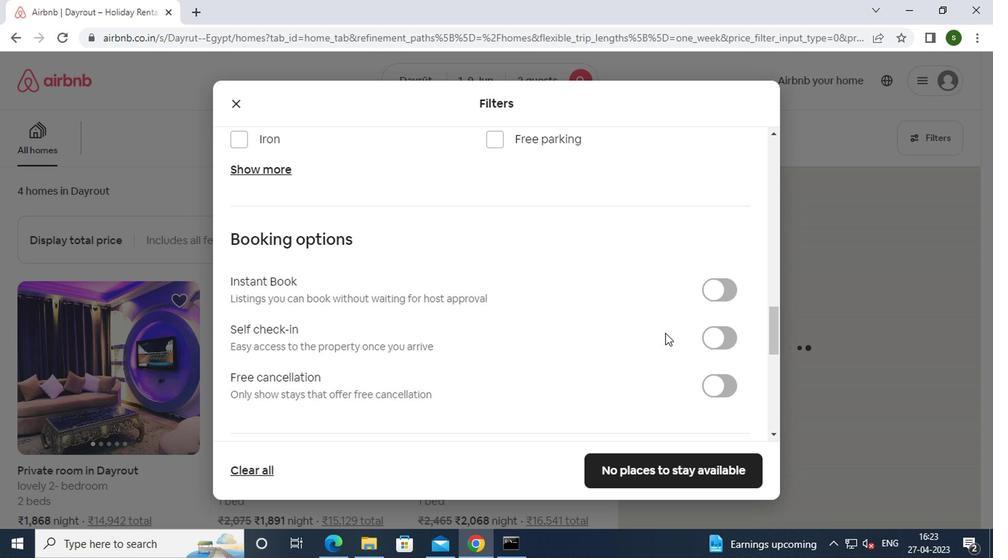 
Action: Mouse pressed left at (707, 336)
Screenshot: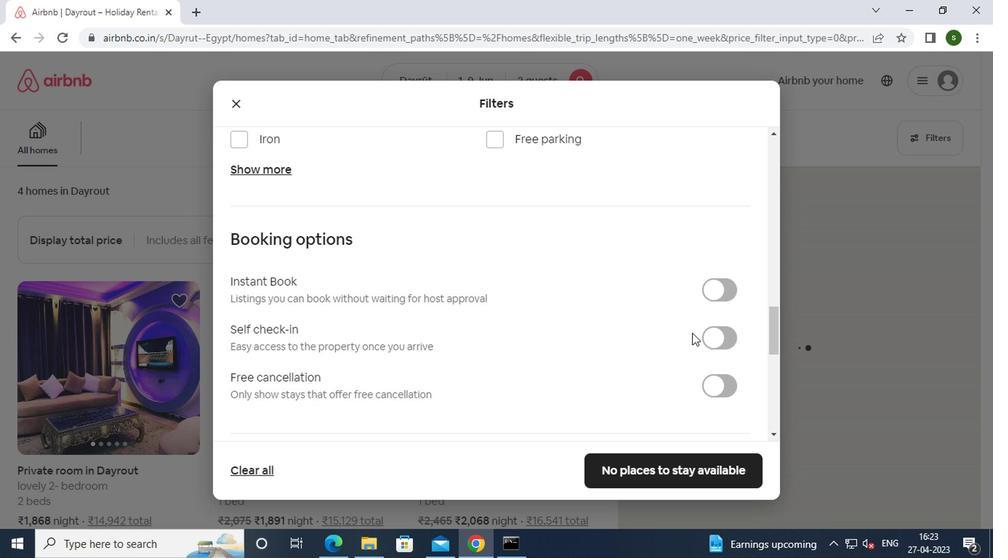 
Action: Mouse moved to (523, 317)
Screenshot: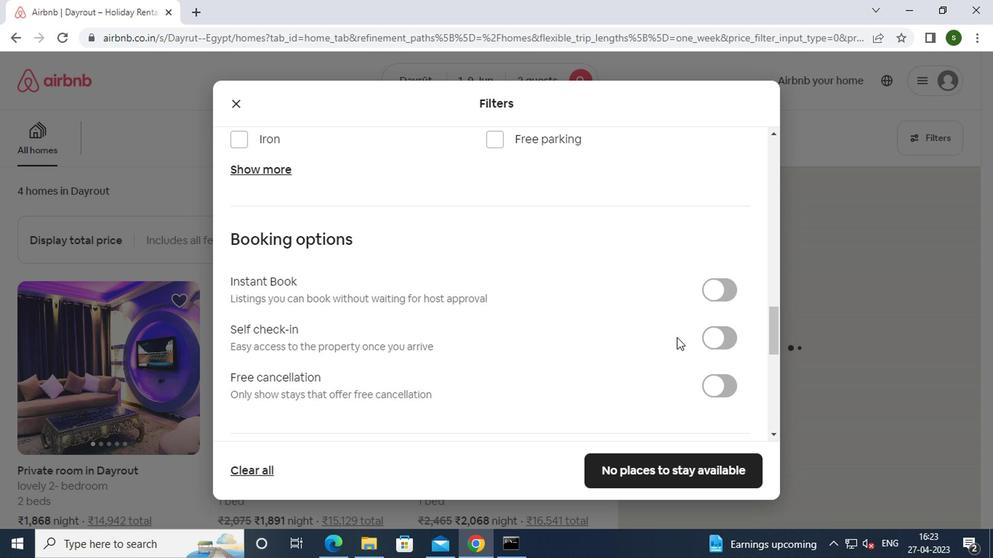 
Action: Mouse scrolled (523, 316) with delta (0, -1)
Screenshot: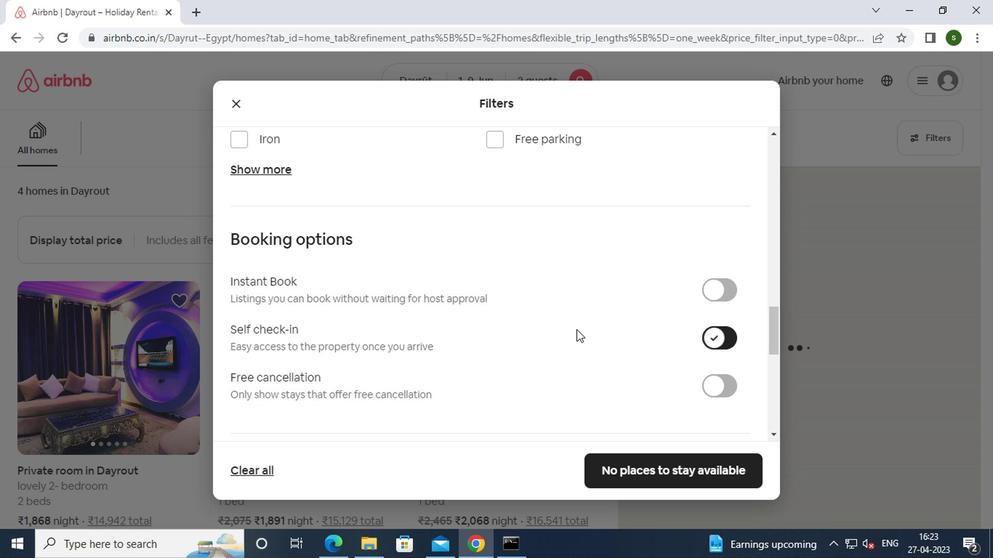 
Action: Mouse scrolled (523, 316) with delta (0, -1)
Screenshot: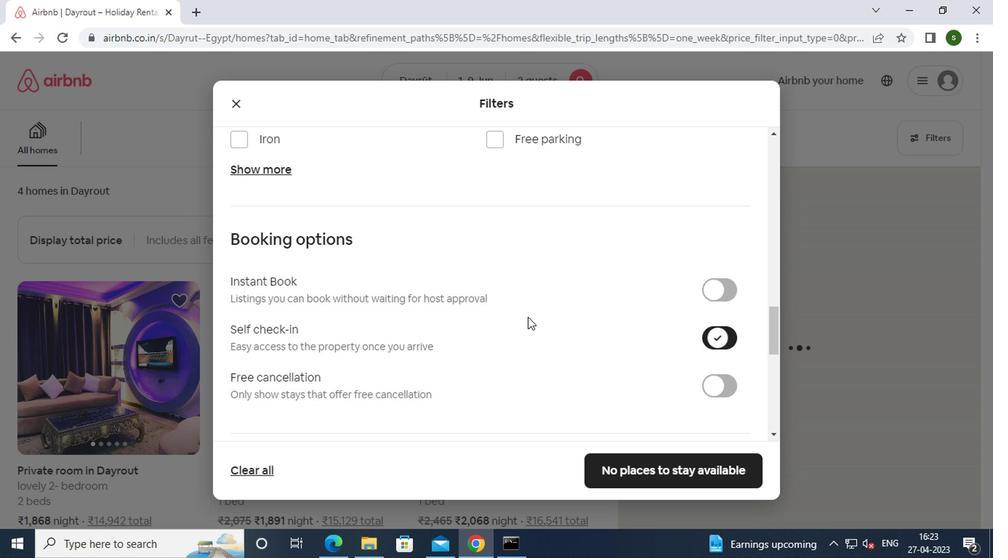 
Action: Mouse scrolled (523, 316) with delta (0, -1)
Screenshot: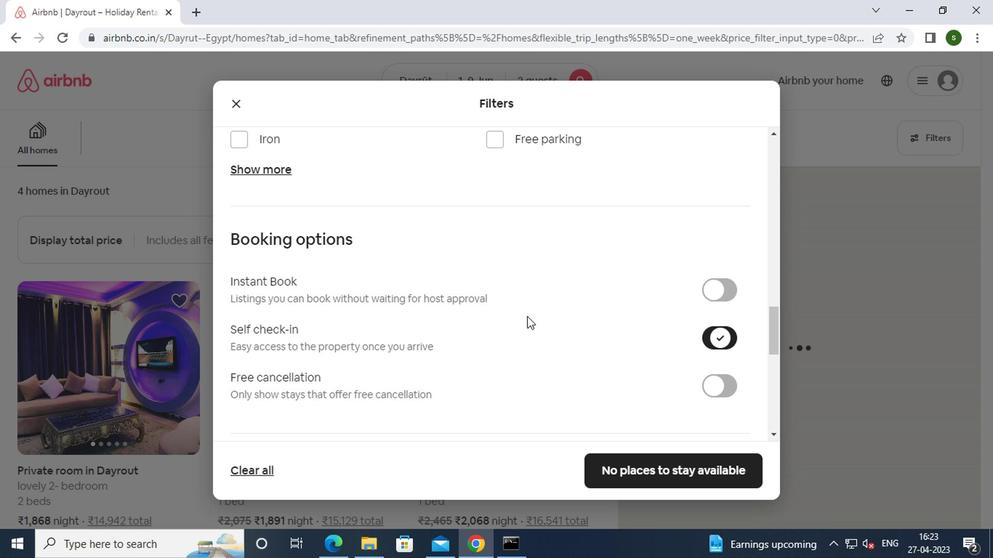
Action: Mouse scrolled (523, 316) with delta (0, -1)
Screenshot: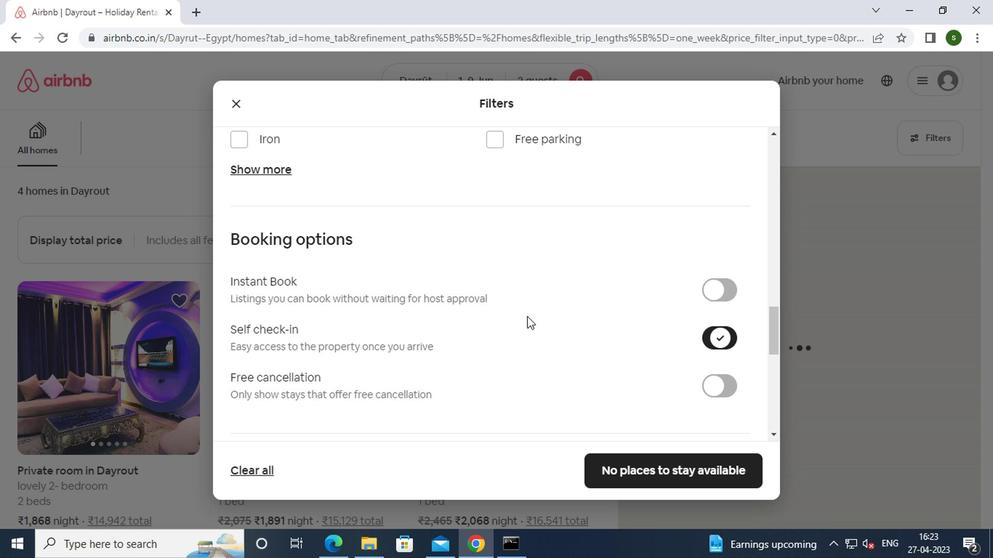 
Action: Mouse scrolled (523, 316) with delta (0, -1)
Screenshot: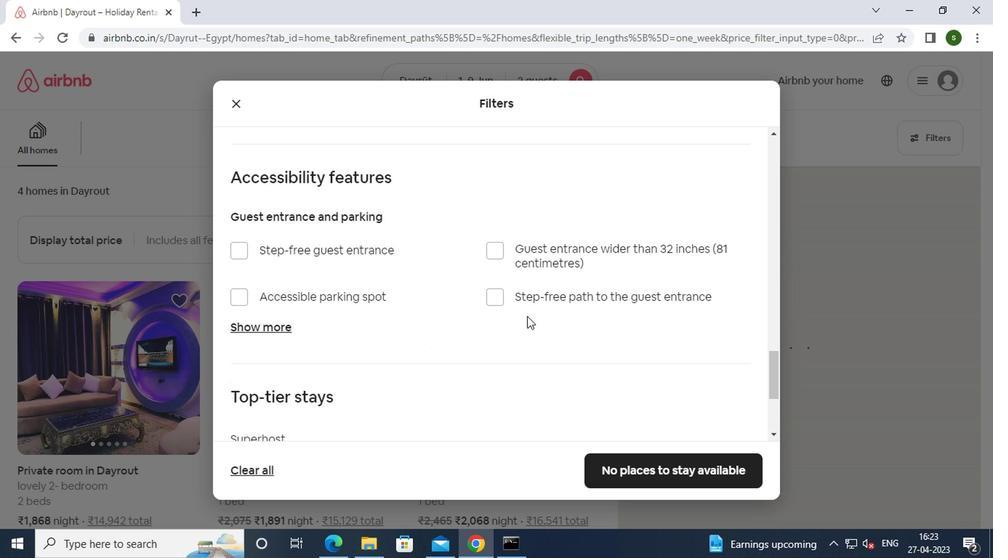 
Action: Mouse scrolled (523, 316) with delta (0, -1)
Screenshot: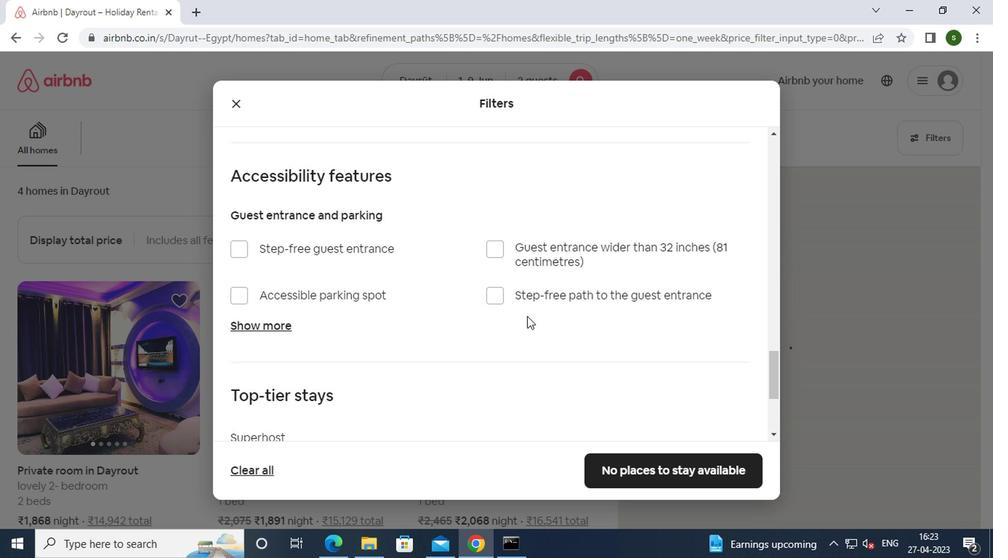 
Action: Mouse scrolled (523, 316) with delta (0, -1)
Screenshot: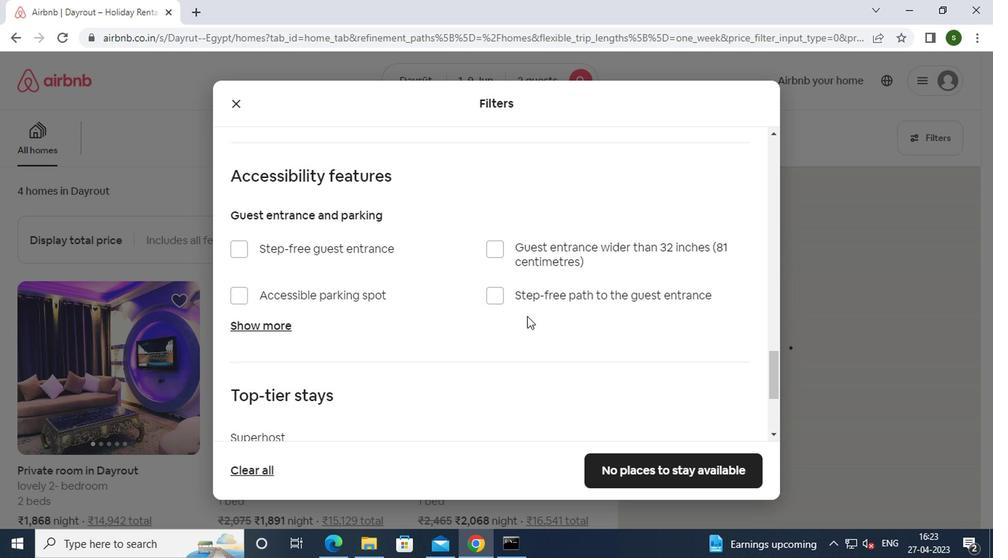 
Action: Mouse scrolled (523, 316) with delta (0, -1)
Screenshot: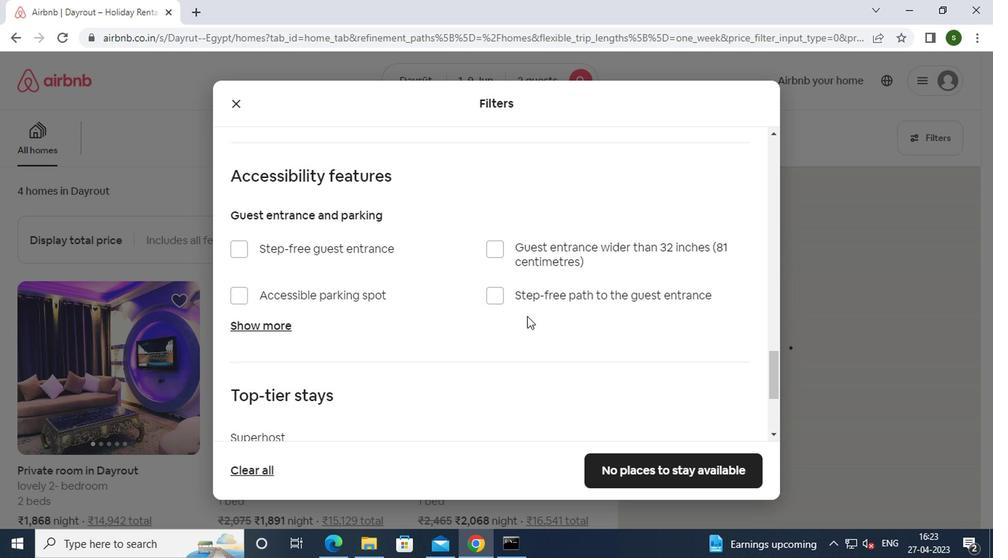 
Action: Mouse moved to (272, 397)
Screenshot: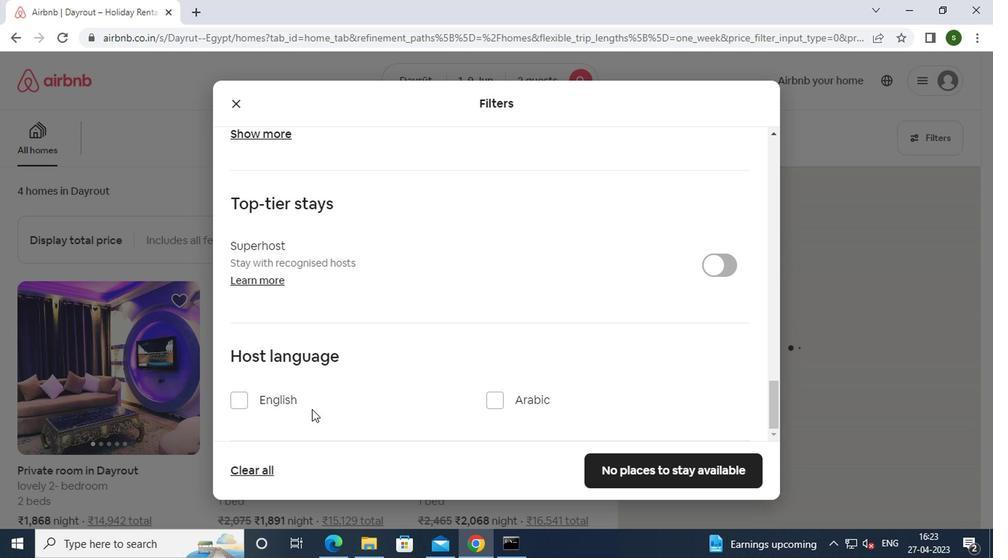 
Action: Mouse pressed left at (272, 397)
Screenshot: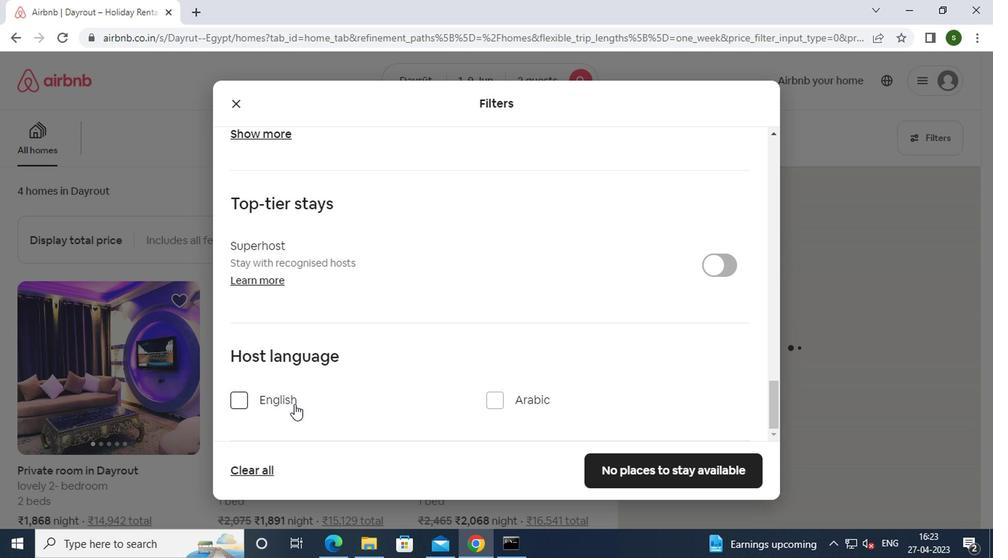
Action: Mouse moved to (704, 475)
Screenshot: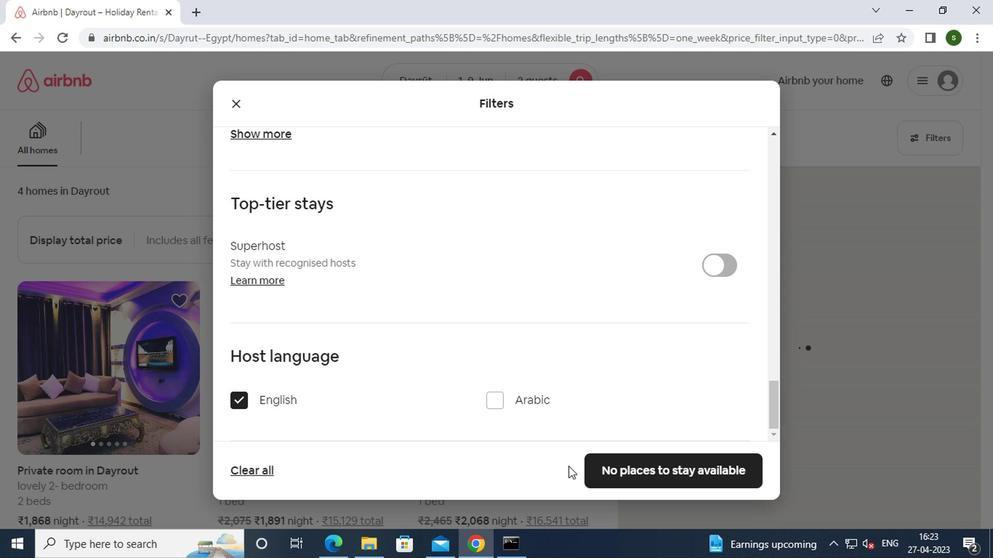 
Action: Mouse pressed left at (704, 475)
Screenshot: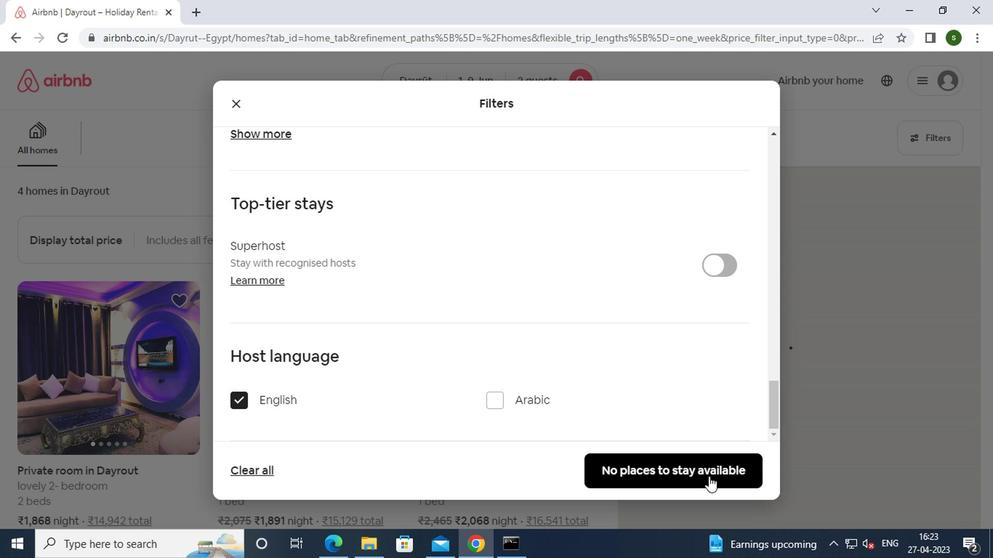 
Action: Mouse moved to (622, 415)
Screenshot: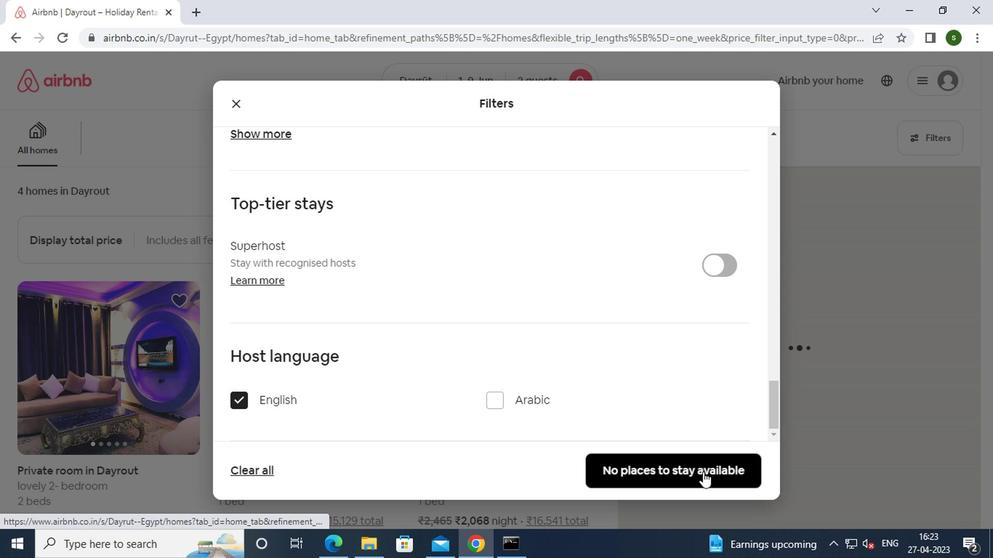 
